 Task: Add a signature Mara Rodriguez containing With sincere appreciation and gratitude, Mara Rodriguez to email address softage.3@softage.net and add a folder Non-disclosure agreements
Action: Mouse moved to (149, 116)
Screenshot: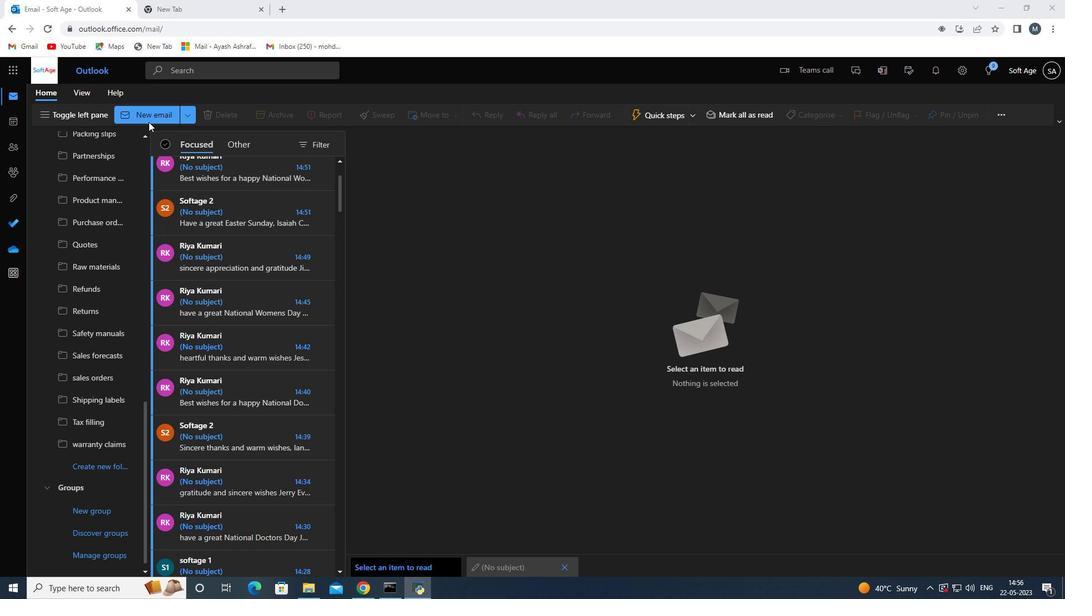 
Action: Mouse pressed left at (149, 116)
Screenshot: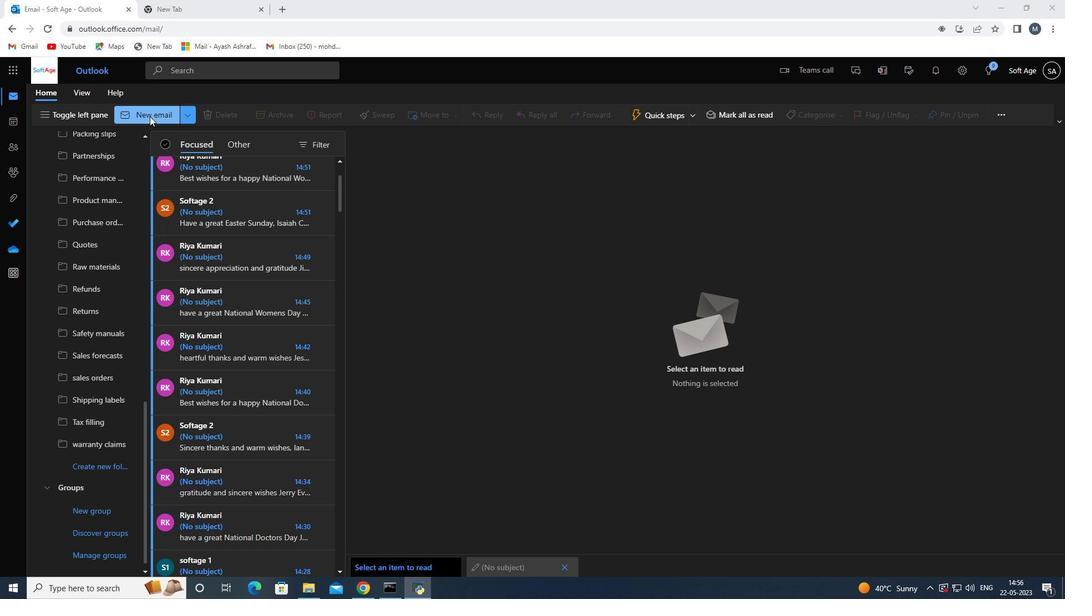 
Action: Mouse moved to (741, 119)
Screenshot: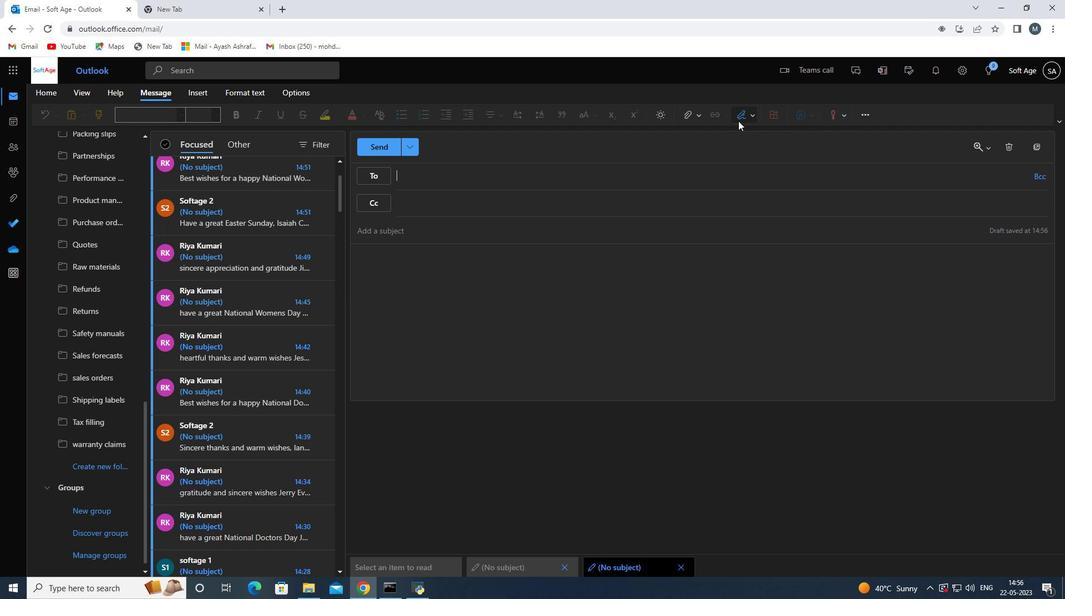 
Action: Mouse pressed left at (741, 119)
Screenshot: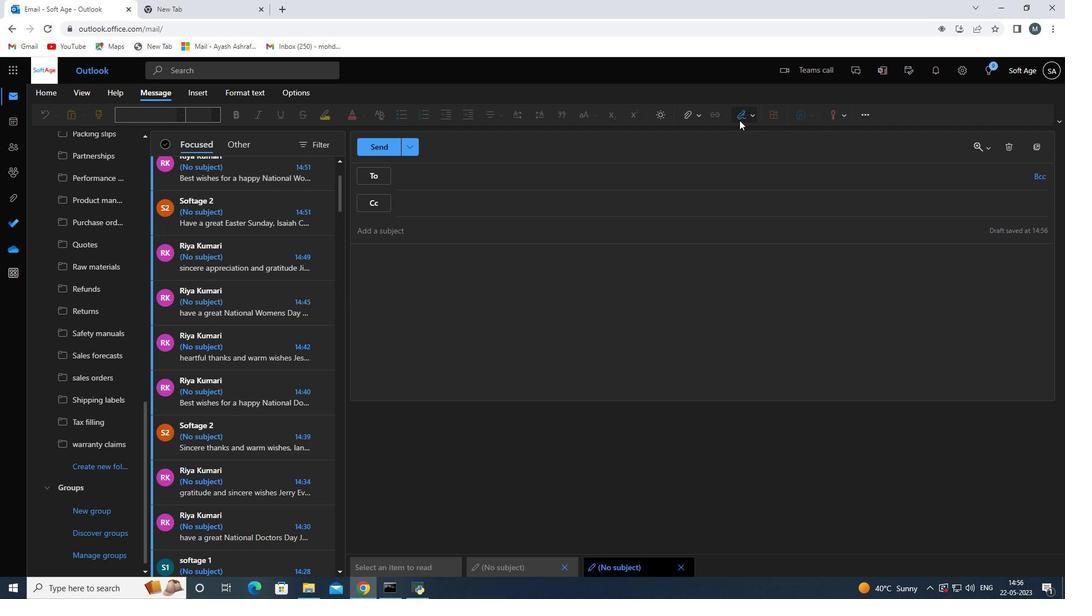 
Action: Mouse moved to (721, 148)
Screenshot: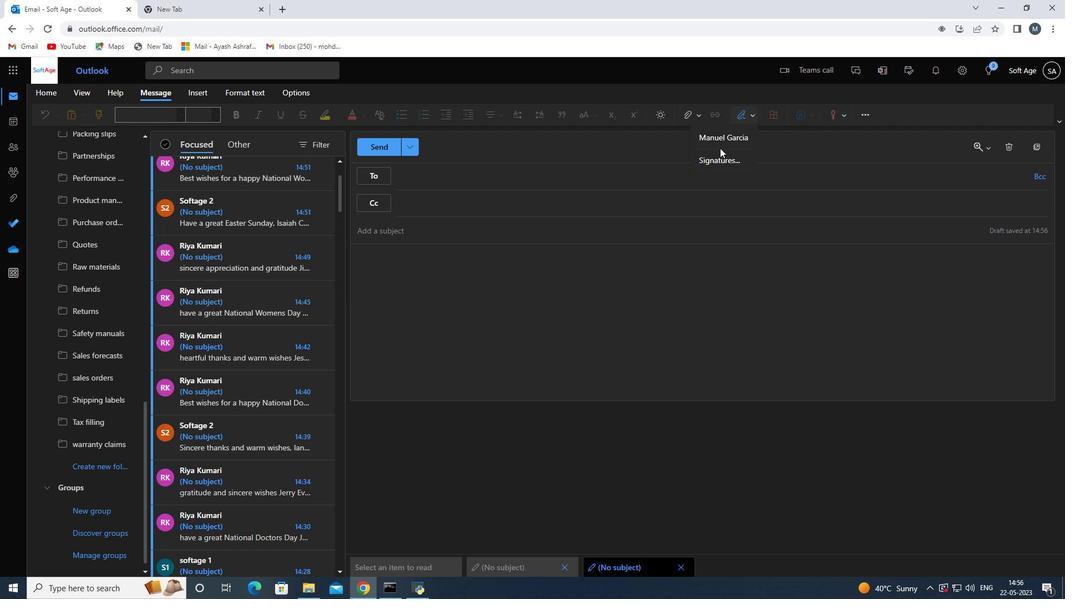 
Action: Mouse pressed left at (721, 148)
Screenshot: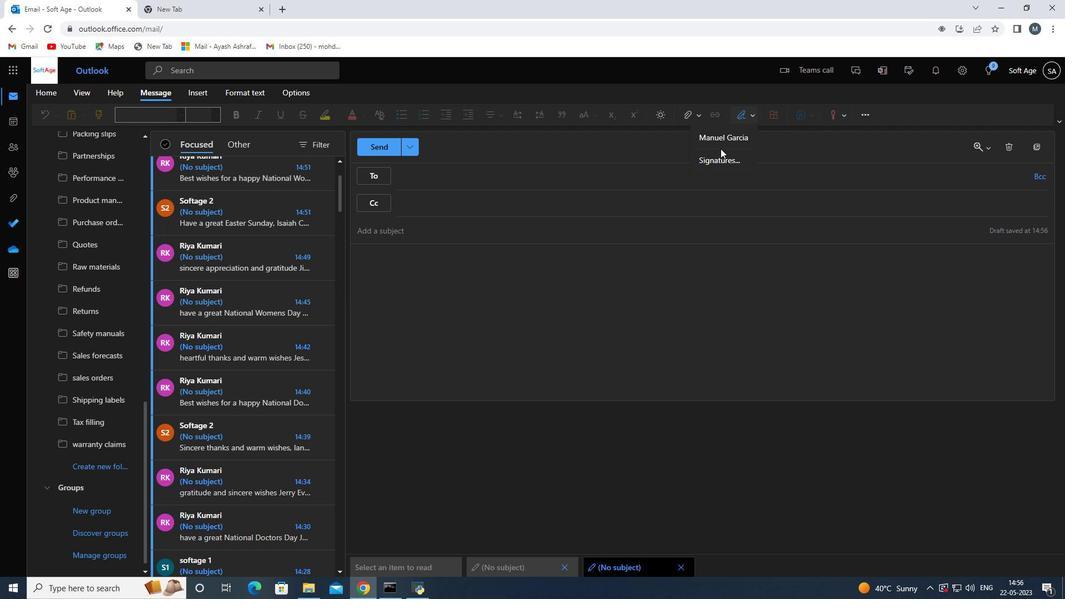 
Action: Mouse moved to (720, 155)
Screenshot: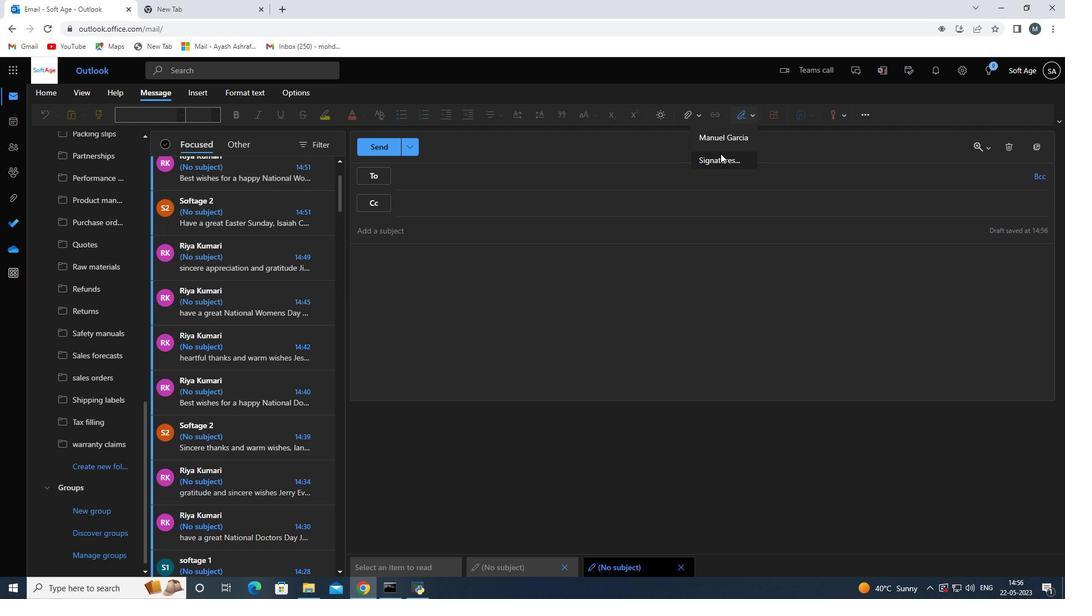 
Action: Mouse pressed left at (720, 155)
Screenshot: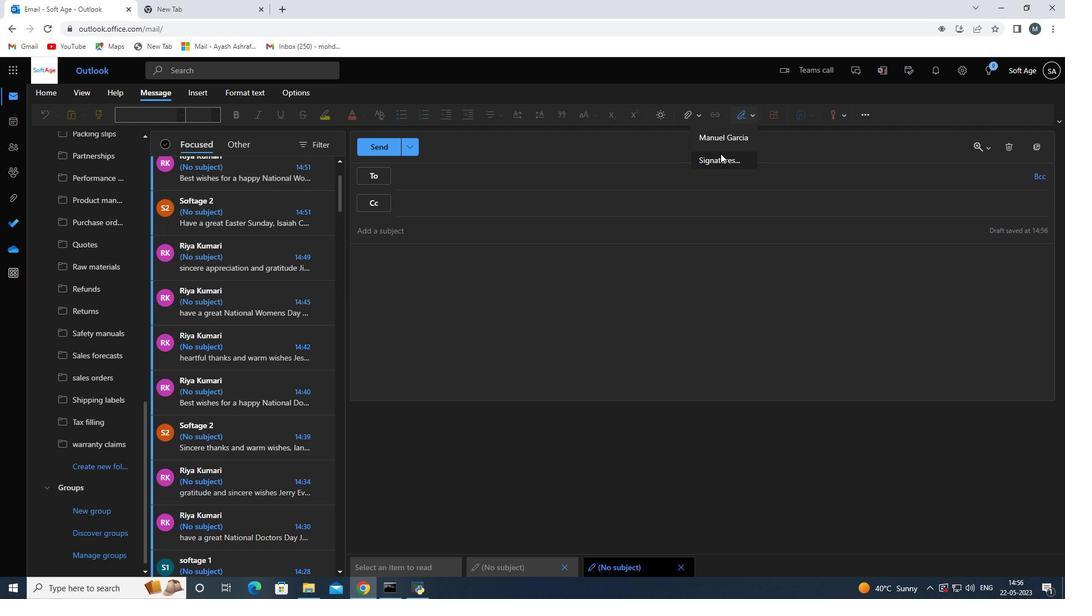 
Action: Mouse moved to (746, 204)
Screenshot: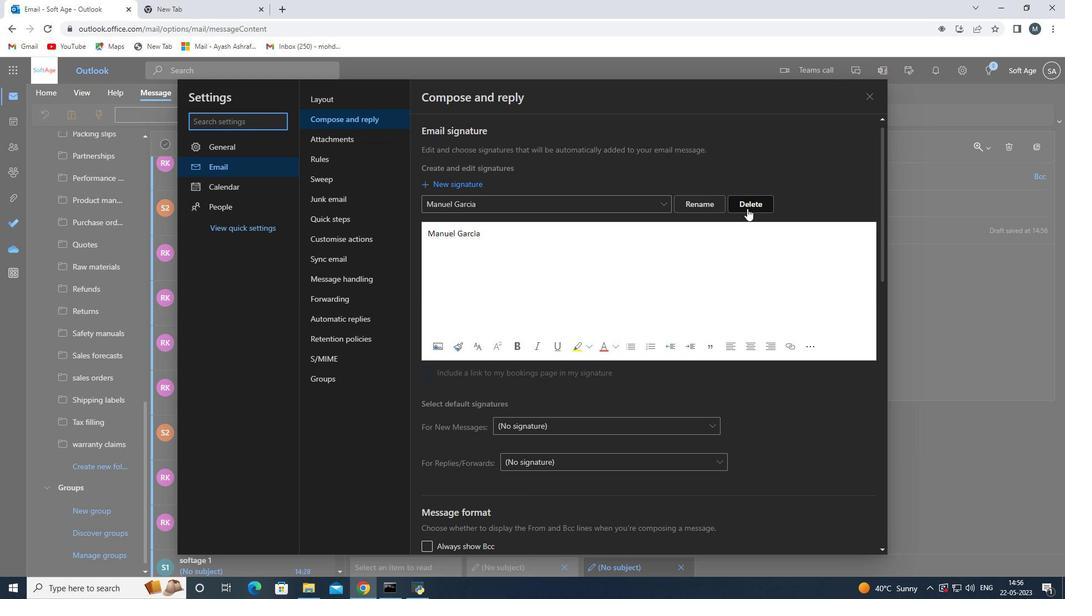 
Action: Mouse pressed left at (746, 204)
Screenshot: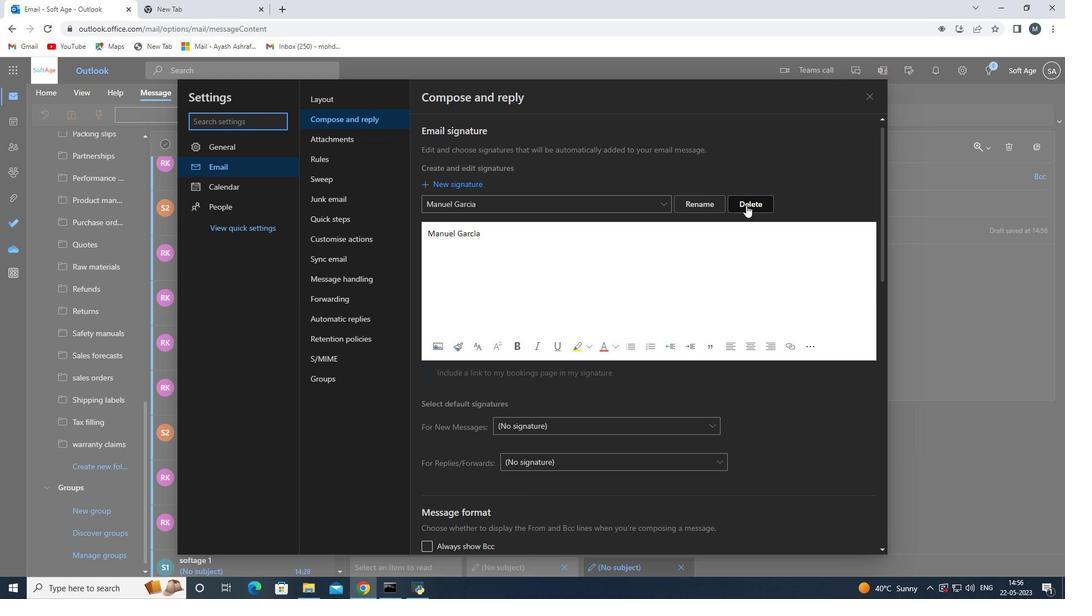
Action: Mouse moved to (510, 207)
Screenshot: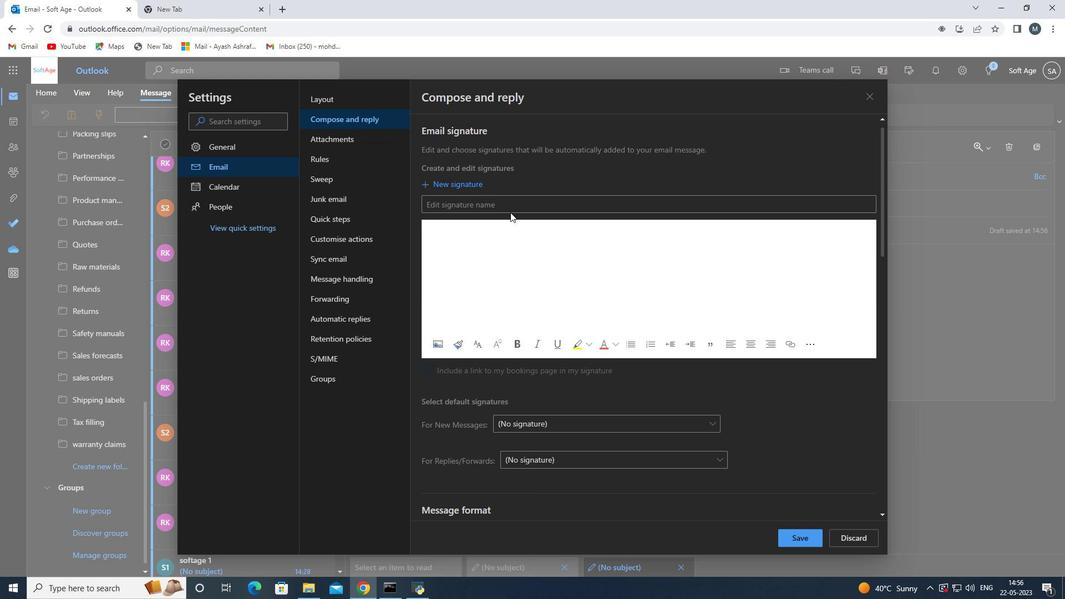 
Action: Mouse pressed left at (510, 207)
Screenshot: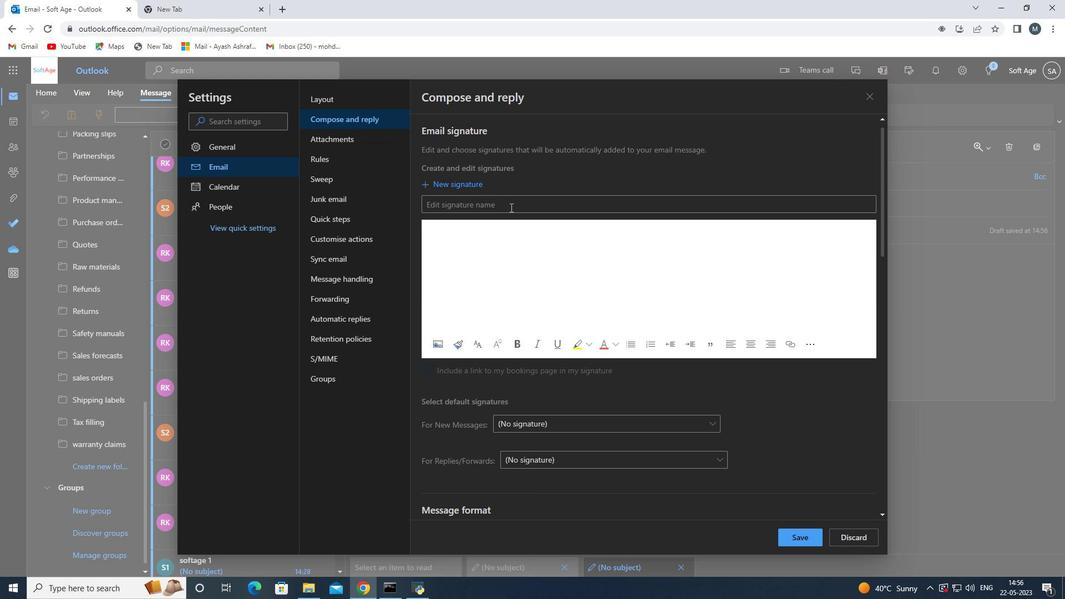 
Action: Key pressed <Key.shift>Mara<Key.space><Key.shift>rodriguez<Key.space>
Screenshot: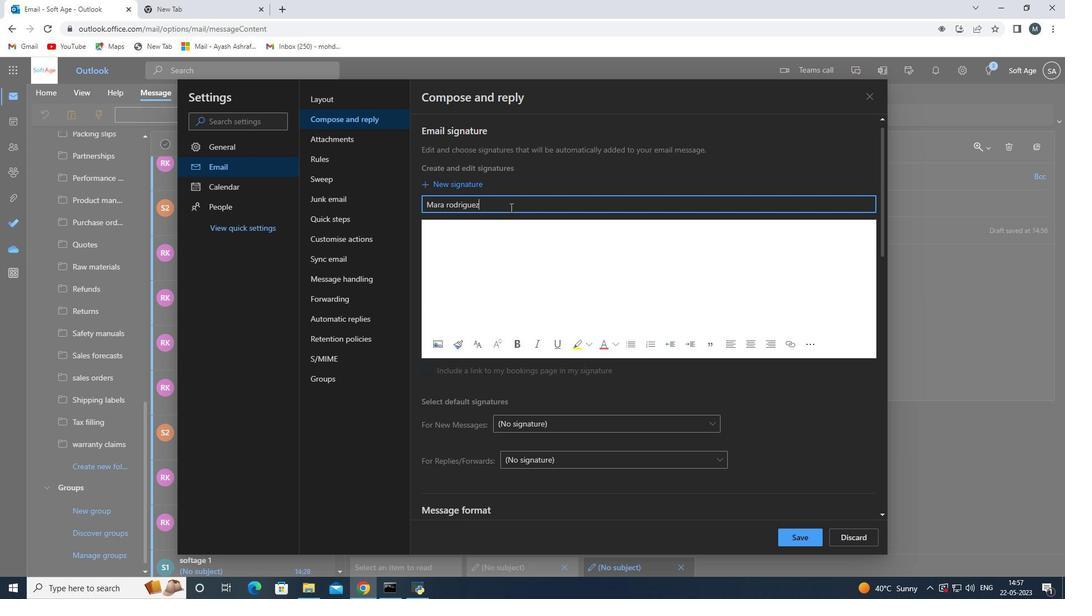 
Action: Mouse moved to (452, 201)
Screenshot: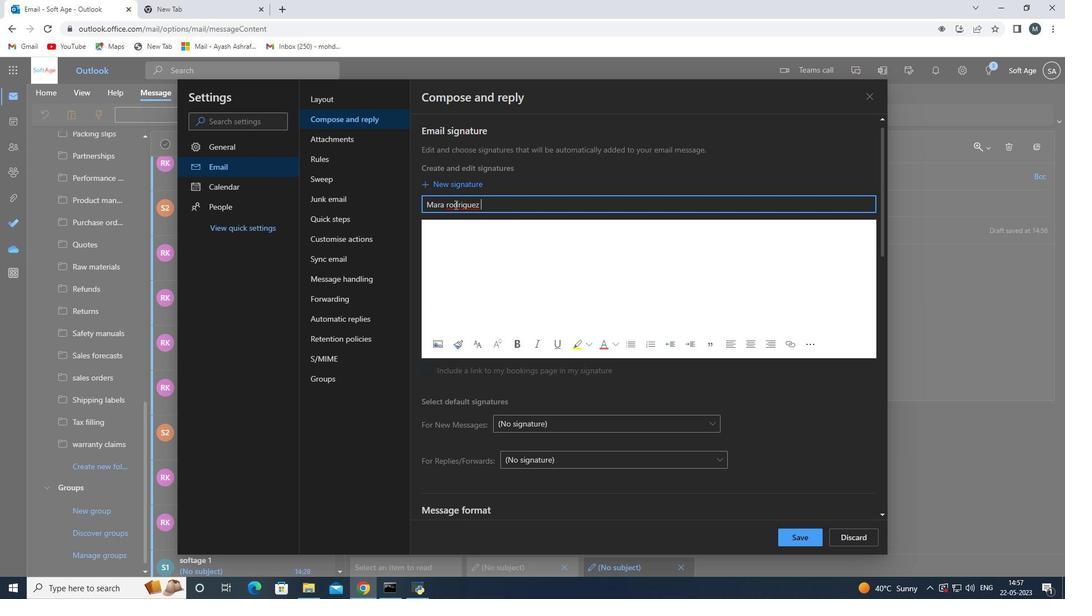 
Action: Mouse pressed left at (452, 201)
Screenshot: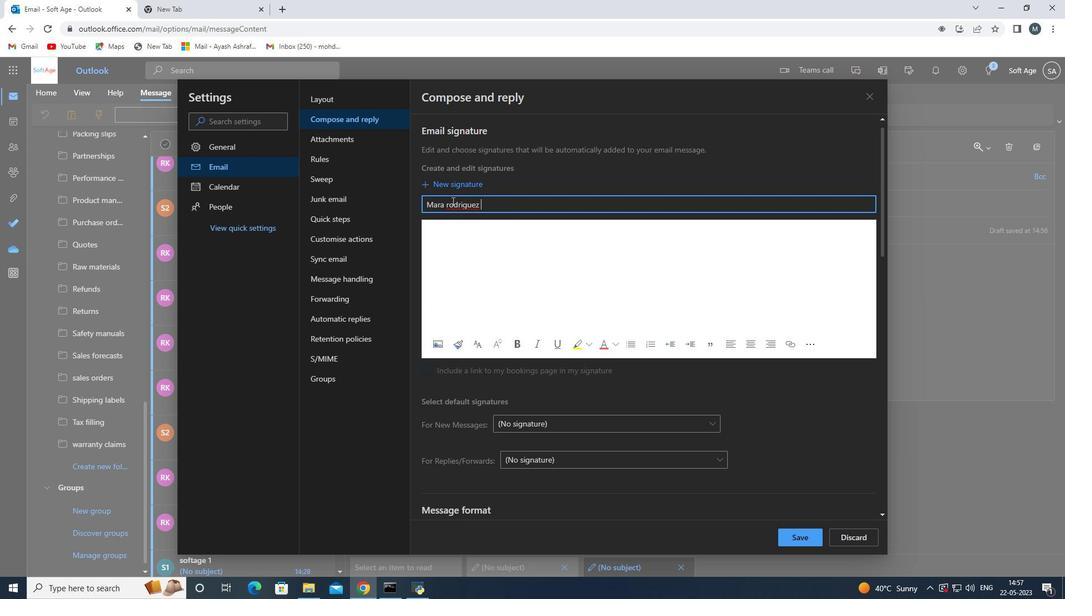 
Action: Mouse moved to (447, 202)
Screenshot: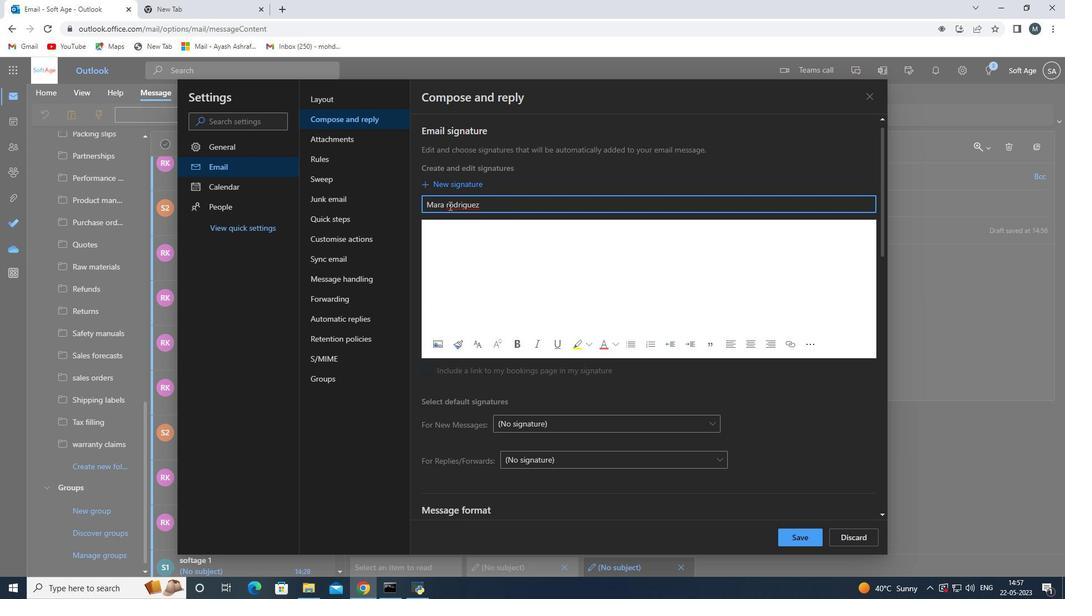 
Action: Mouse pressed left at (447, 202)
Screenshot: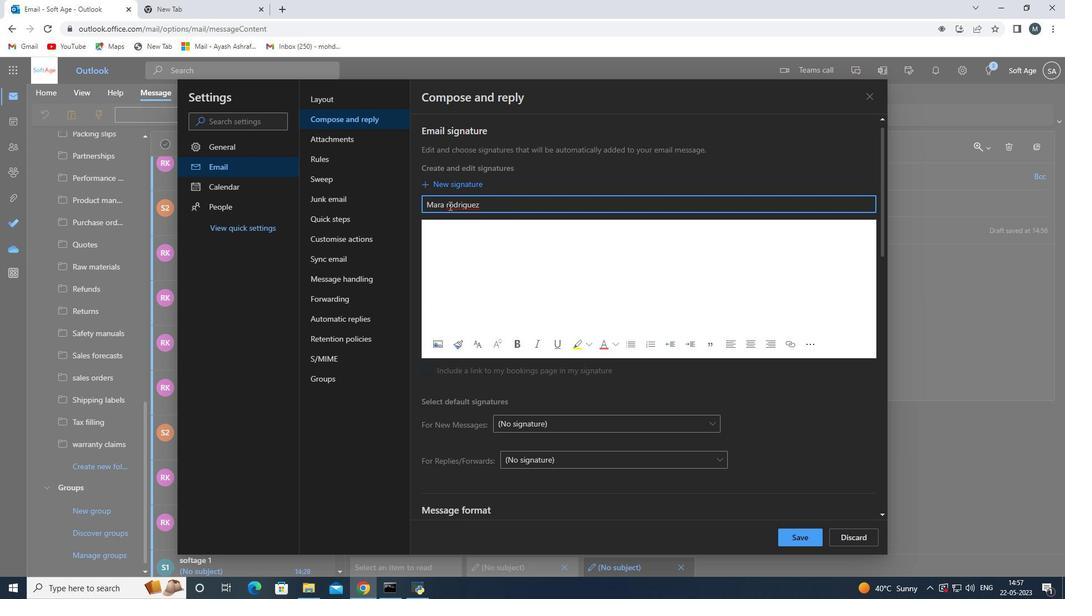 
Action: Mouse moved to (451, 207)
Screenshot: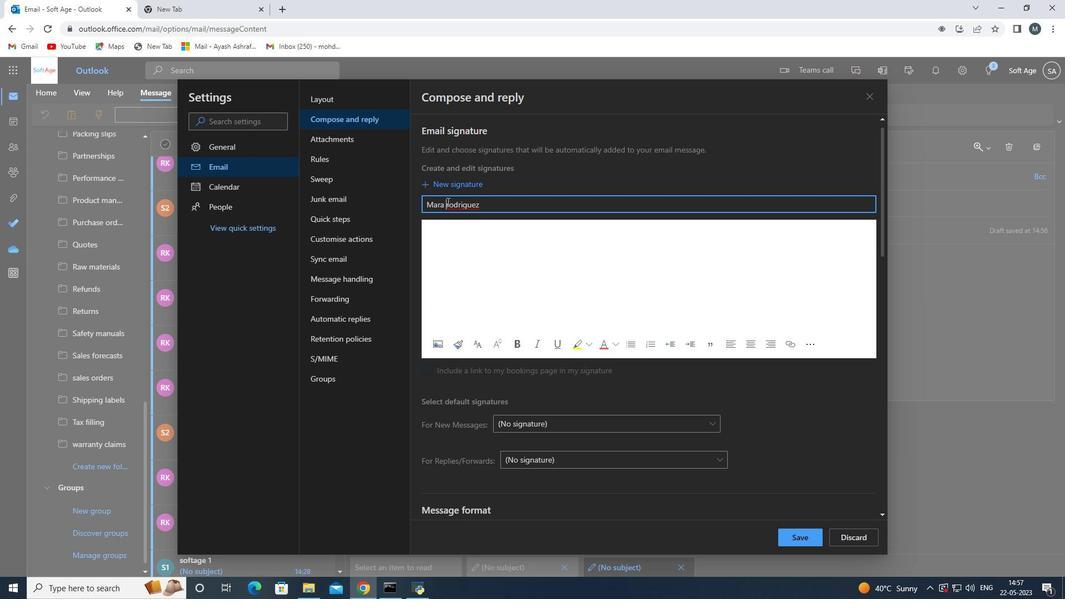 
Action: Mouse pressed left at (451, 207)
Screenshot: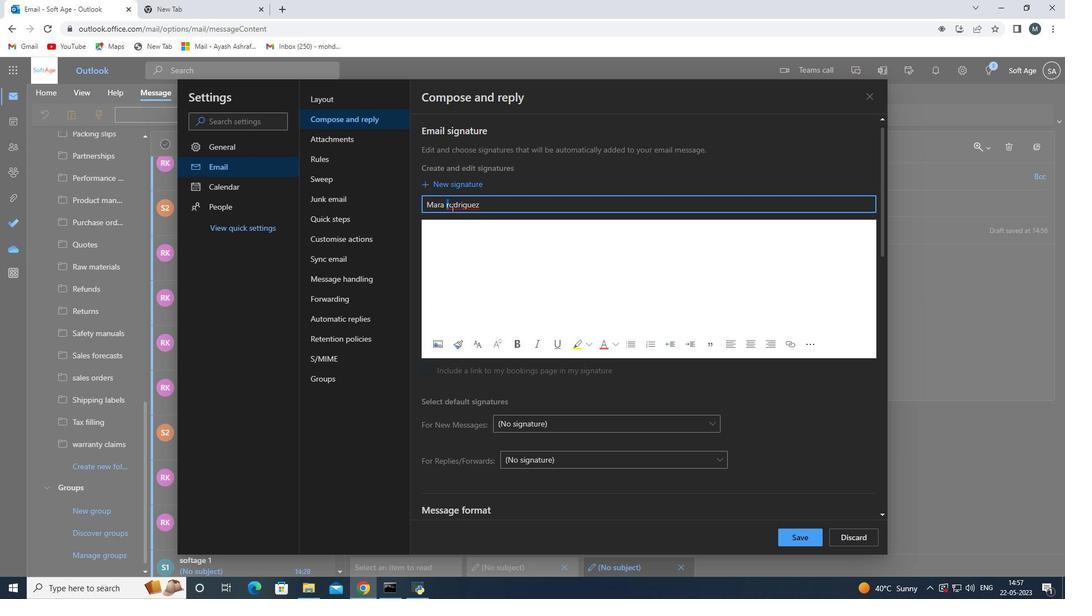 
Action: Mouse moved to (449, 204)
Screenshot: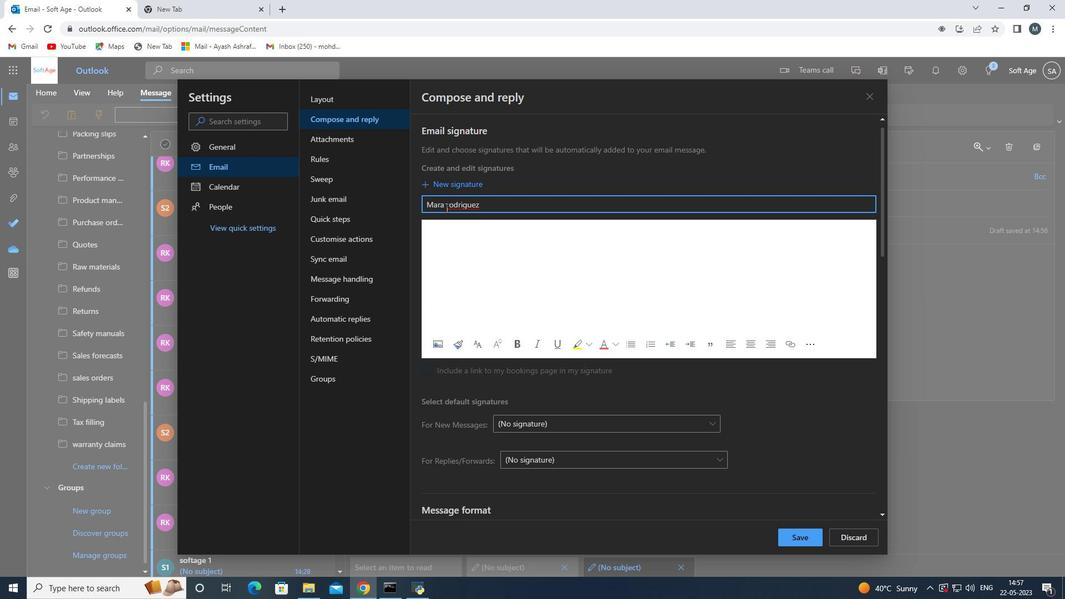 
Action: Mouse pressed left at (449, 204)
Screenshot: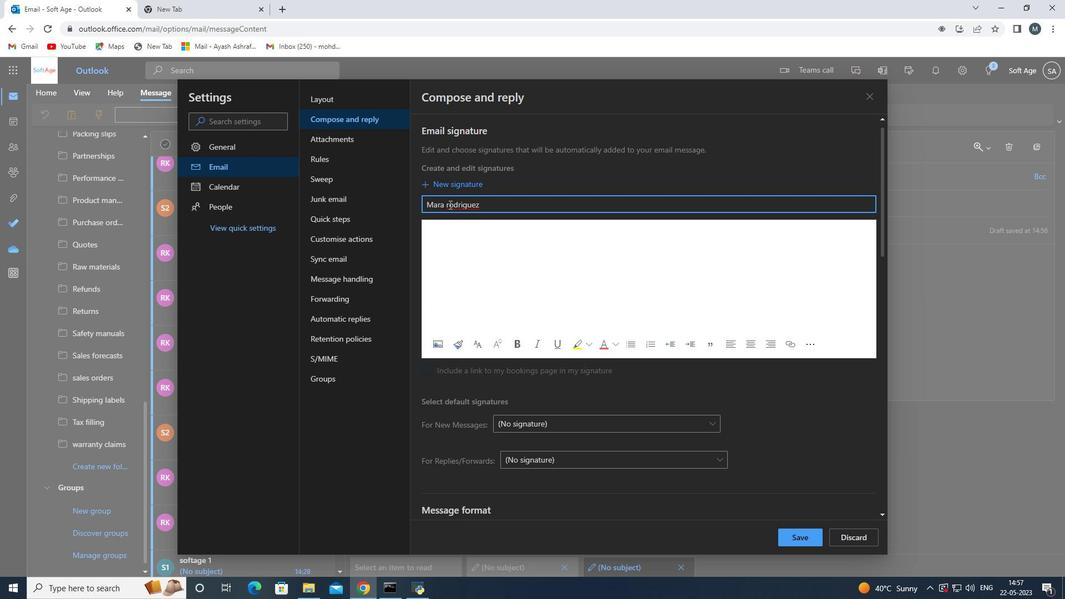 
Action: Mouse moved to (453, 205)
Screenshot: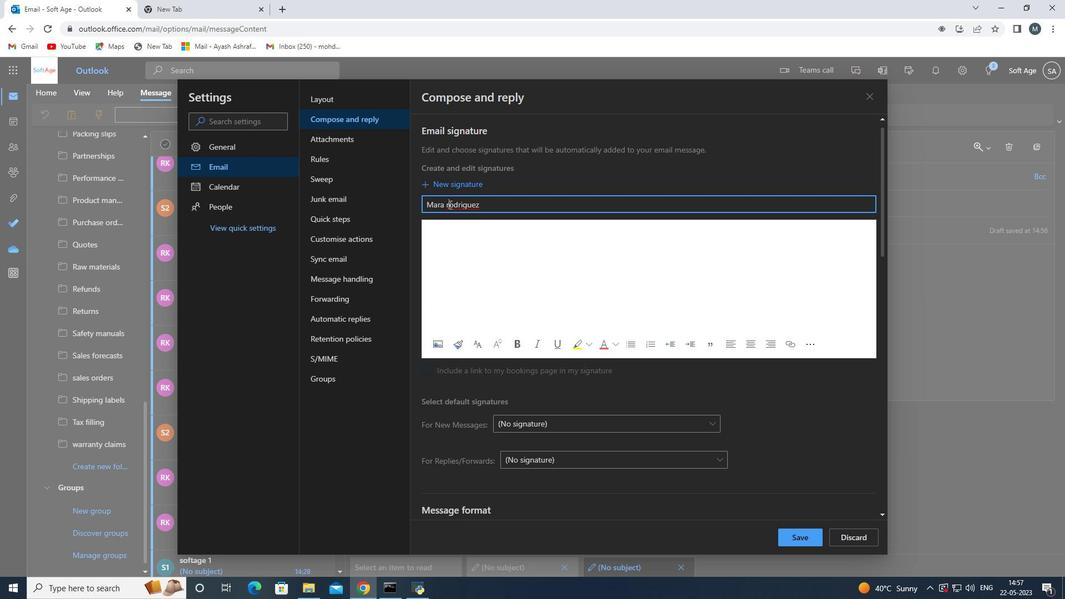 
Action: Key pressed <Key.backspace><Key.shift>R
Screenshot: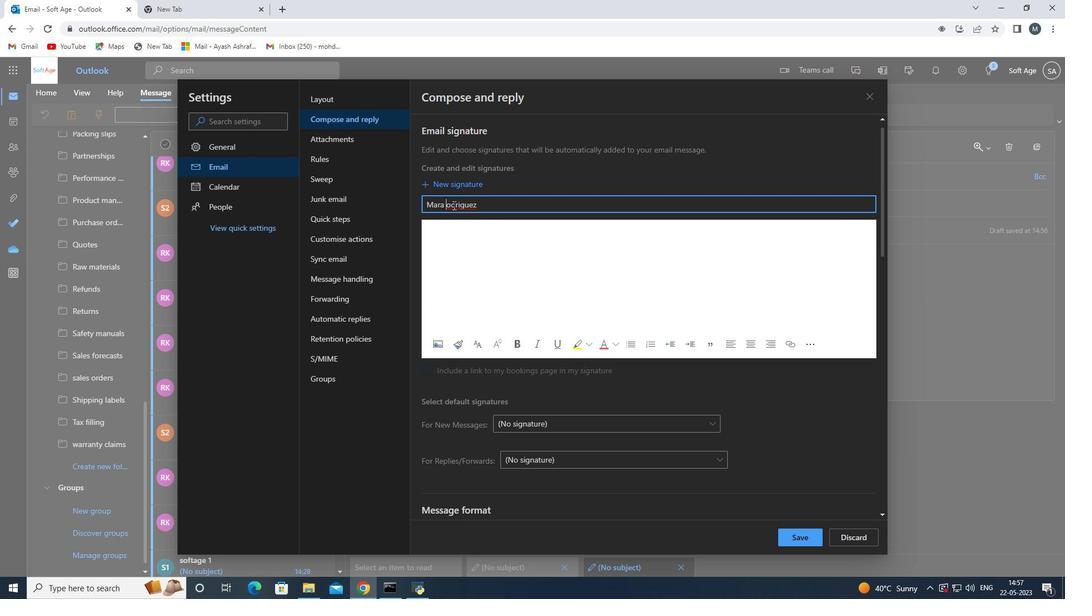 
Action: Mouse moved to (497, 238)
Screenshot: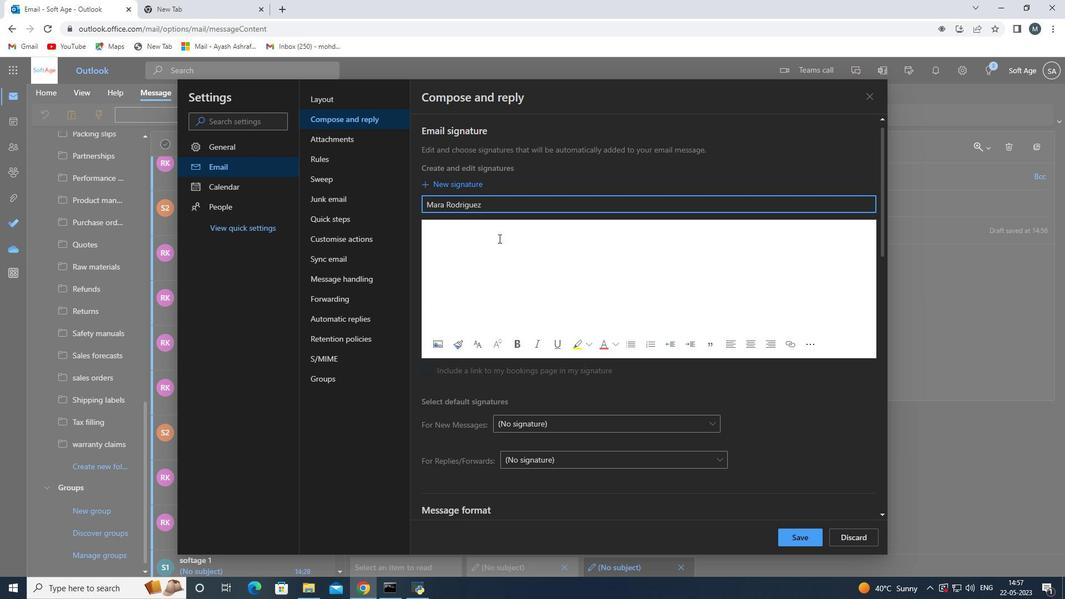
Action: Mouse pressed left at (497, 238)
Screenshot: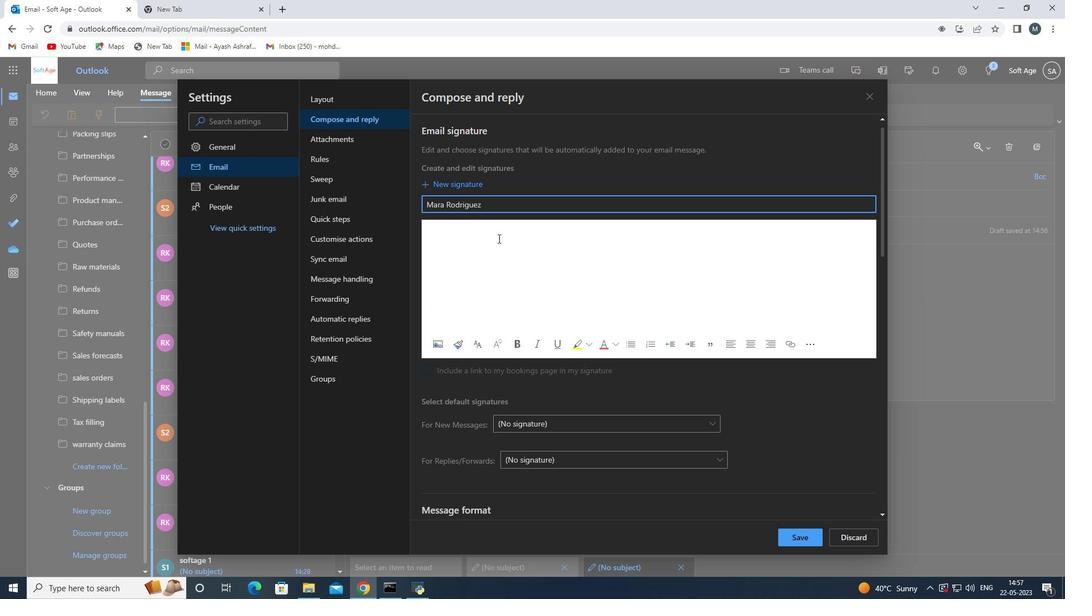 
Action: Mouse moved to (496, 238)
Screenshot: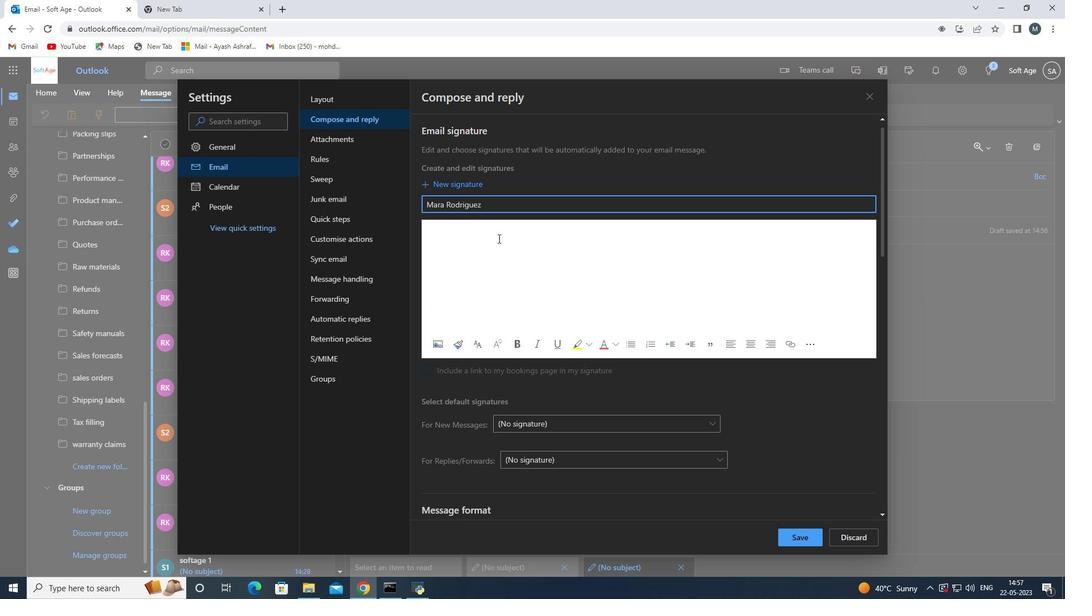 
Action: Key pressed <Key.shift>Mara<Key.space><Key.shift>rodriguez
Screenshot: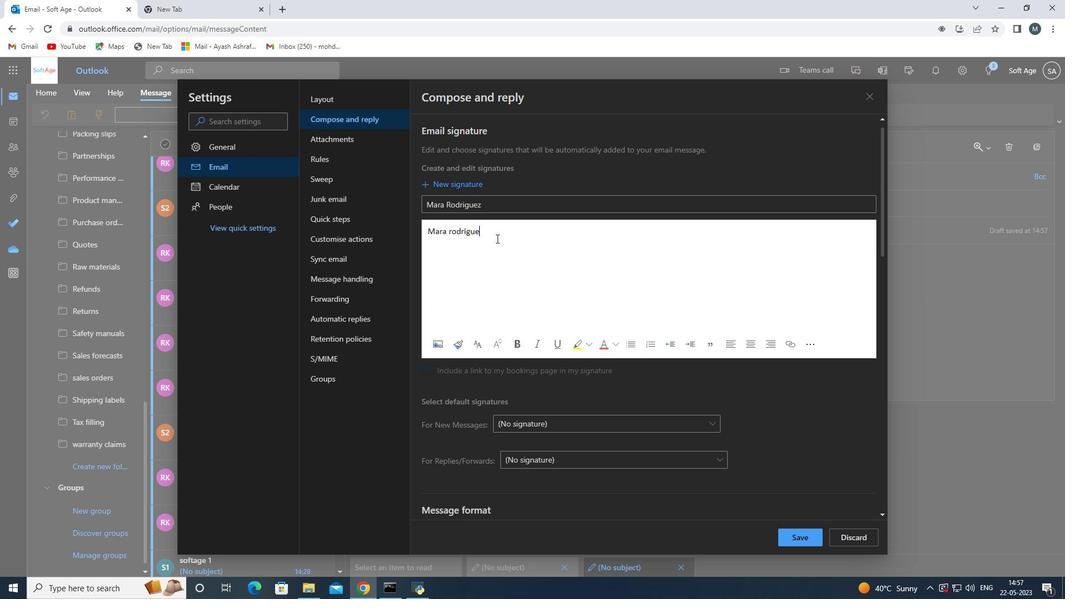 
Action: Mouse moved to (454, 229)
Screenshot: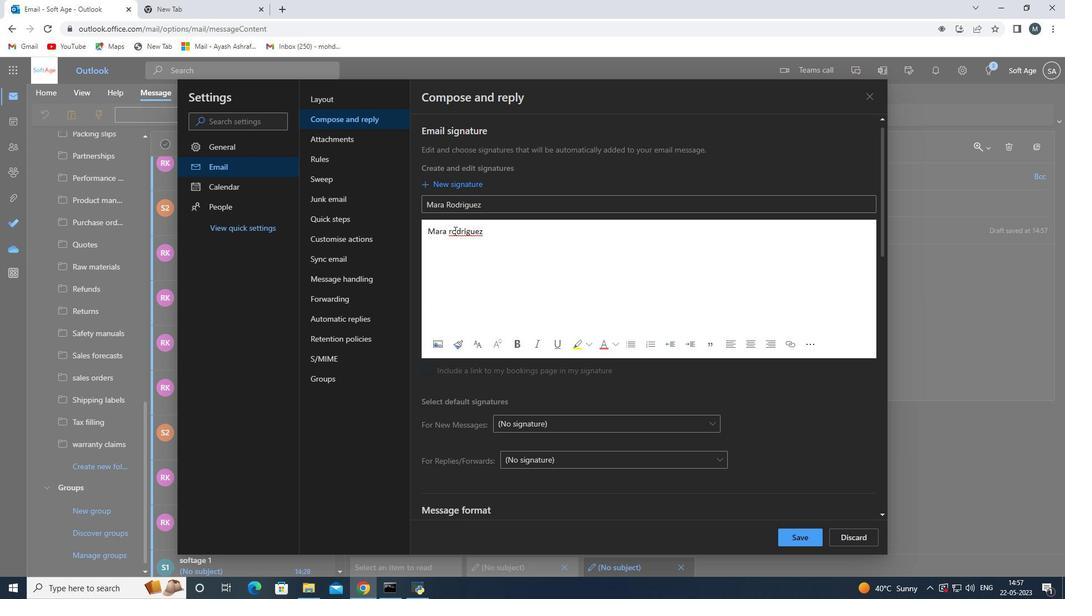 
Action: Mouse pressed left at (454, 229)
Screenshot: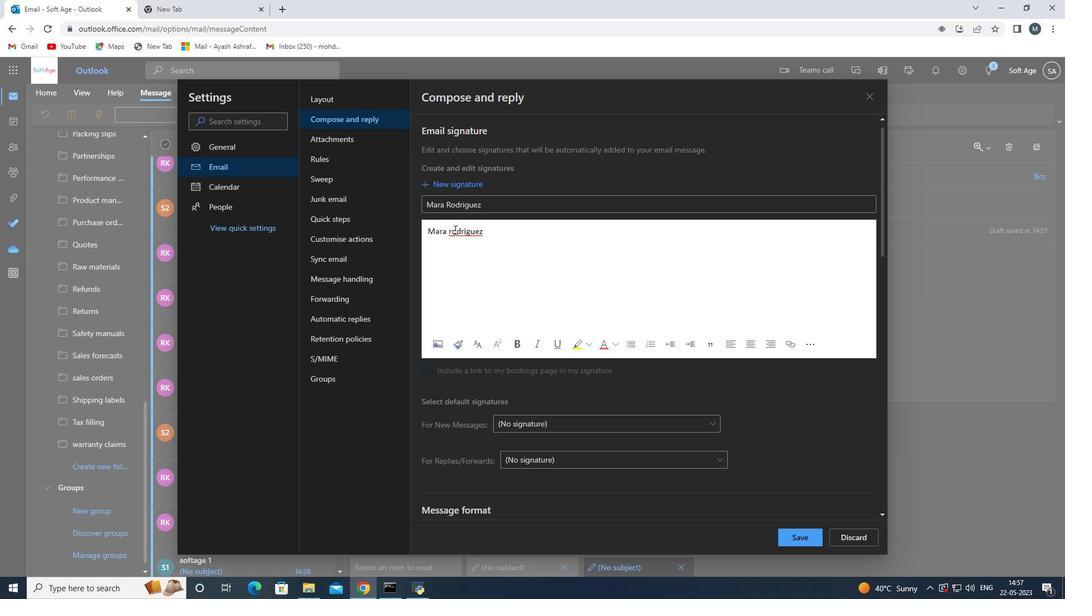 
Action: Mouse moved to (458, 232)
Screenshot: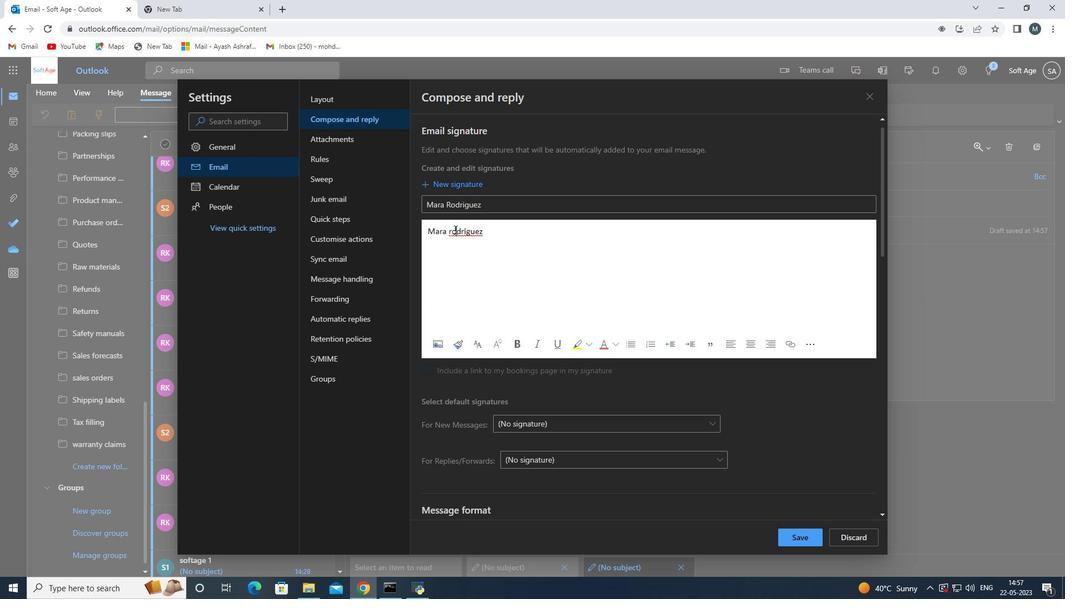 
Action: Key pressed <Key.left><Key.backspace><Key.shift>R
Screenshot: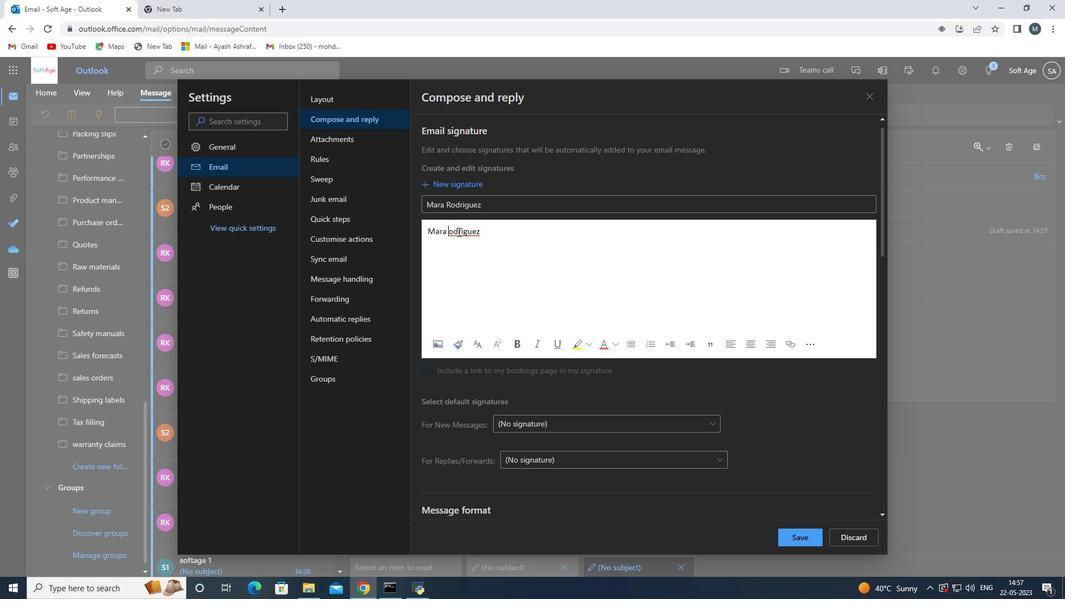 
Action: Mouse moved to (789, 540)
Screenshot: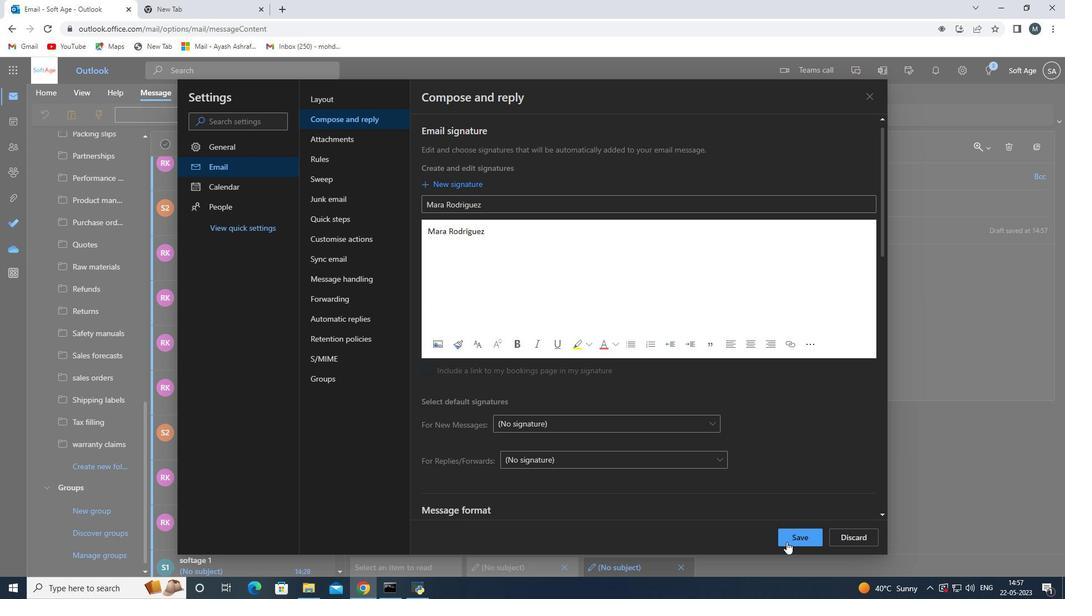 
Action: Mouse pressed left at (789, 540)
Screenshot: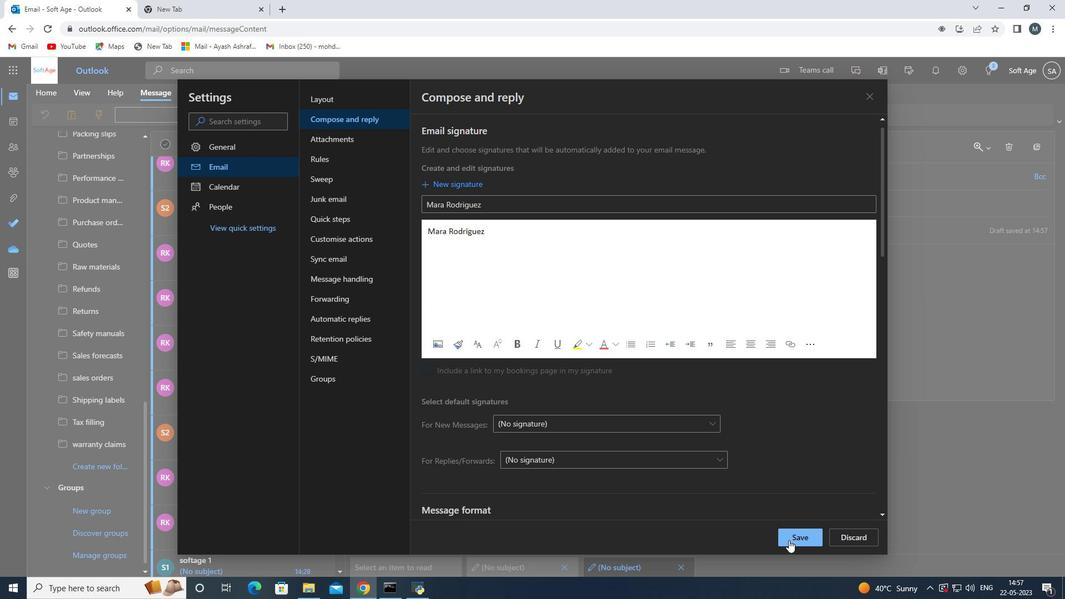 
Action: Mouse moved to (864, 97)
Screenshot: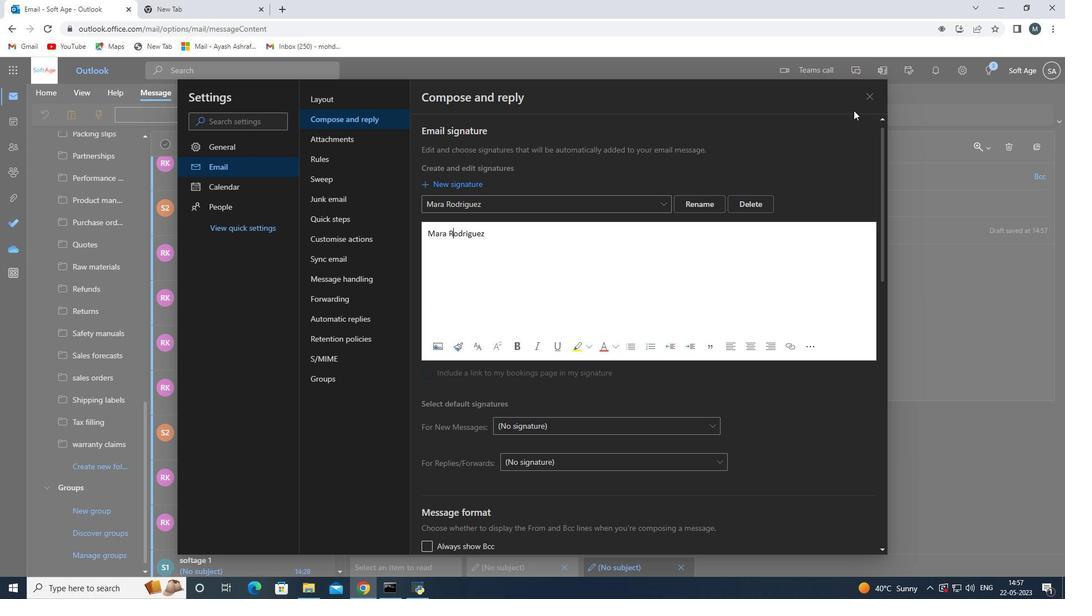 
Action: Mouse pressed left at (864, 97)
Screenshot: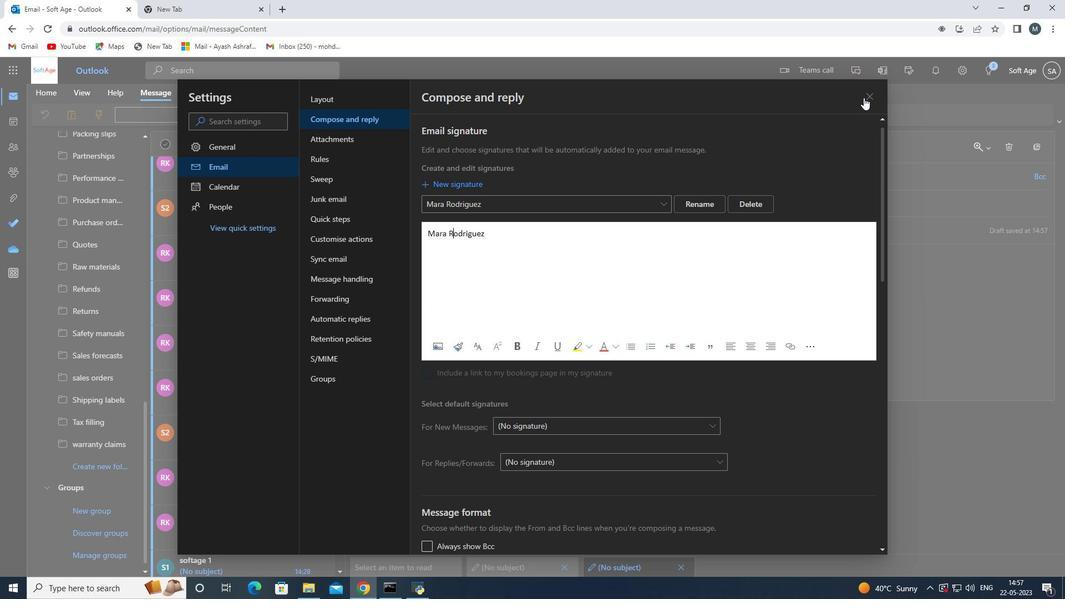 
Action: Mouse moved to (755, 118)
Screenshot: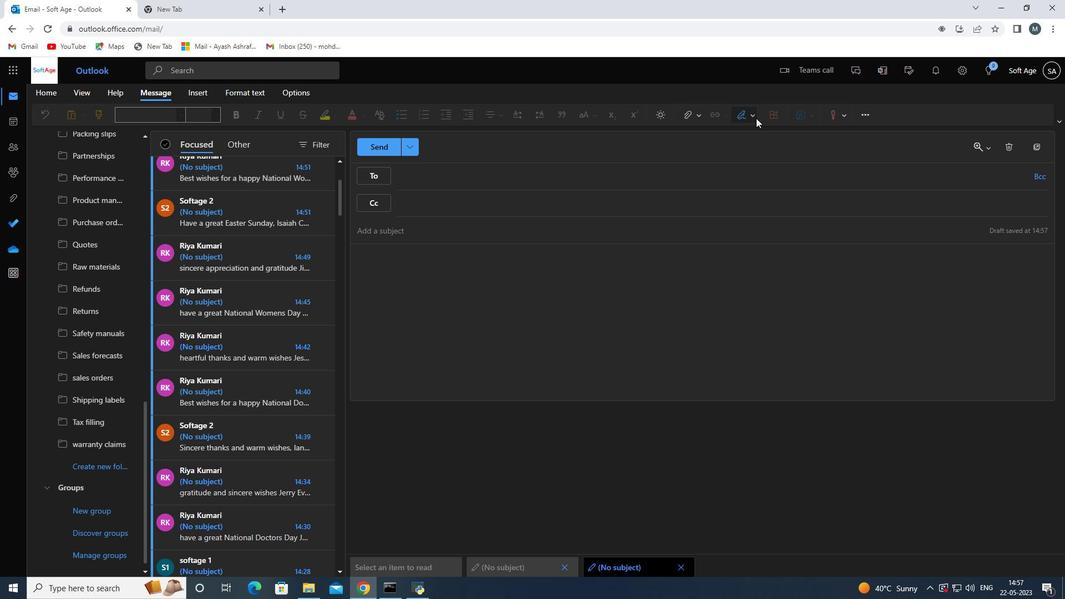 
Action: Mouse pressed left at (755, 118)
Screenshot: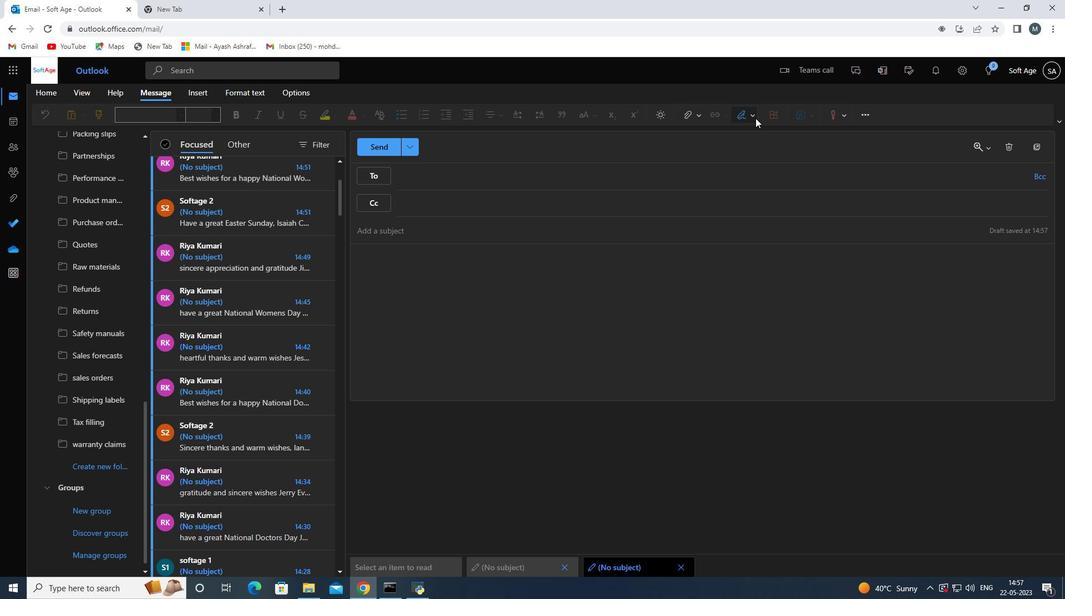 
Action: Mouse moved to (724, 138)
Screenshot: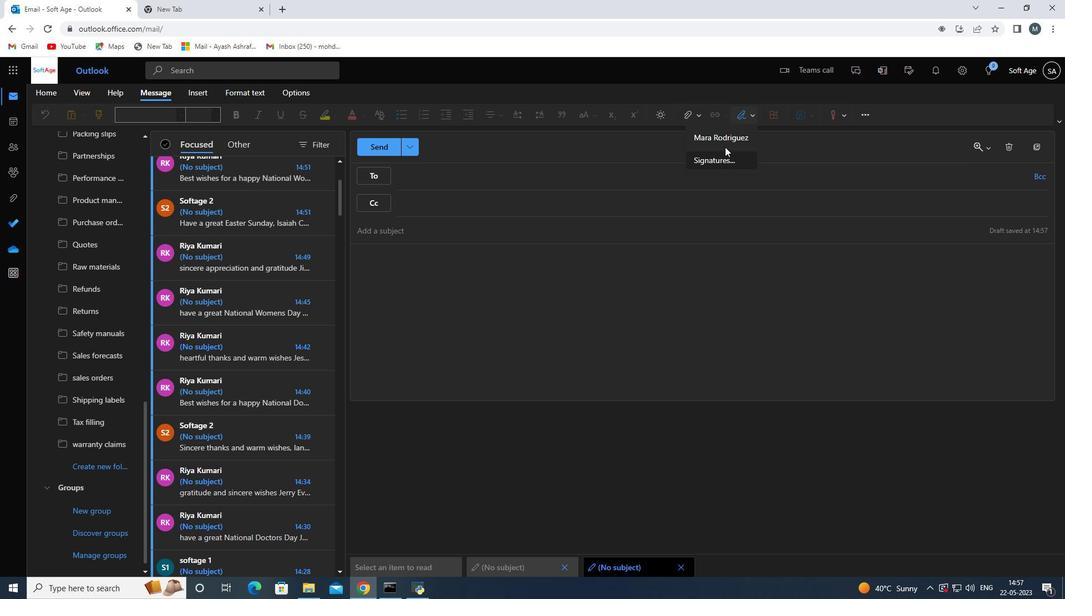 
Action: Mouse pressed left at (724, 138)
Screenshot: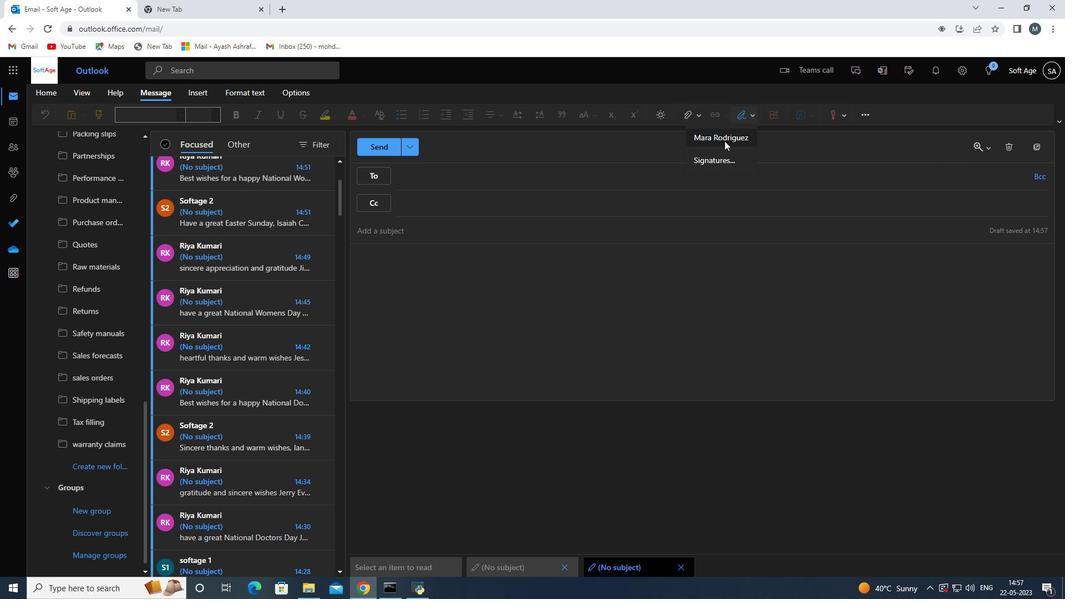 
Action: Mouse moved to (418, 248)
Screenshot: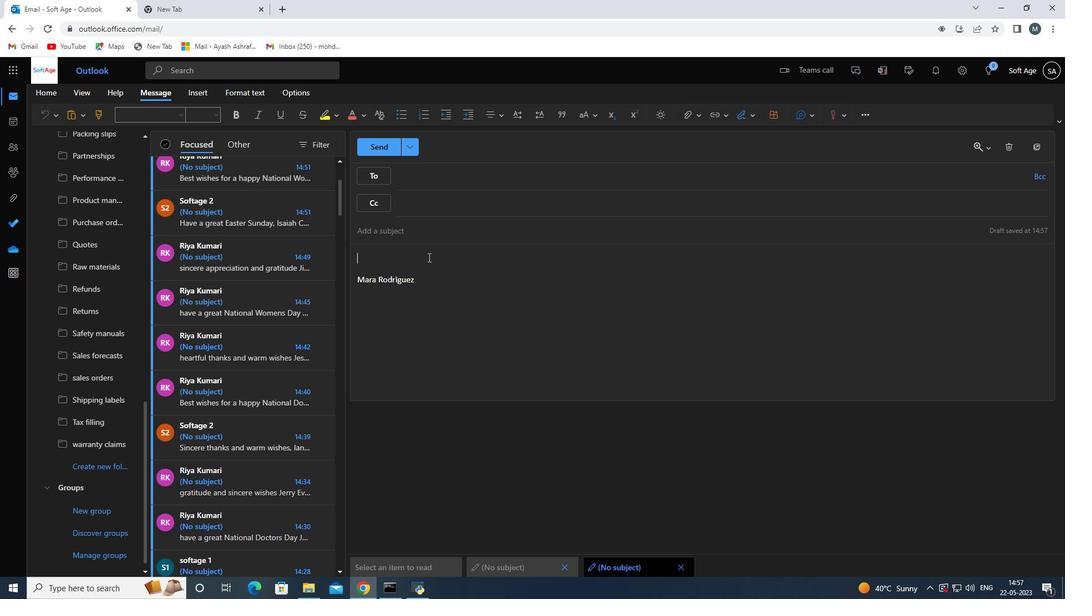 
Action: Mouse pressed left at (418, 248)
Screenshot: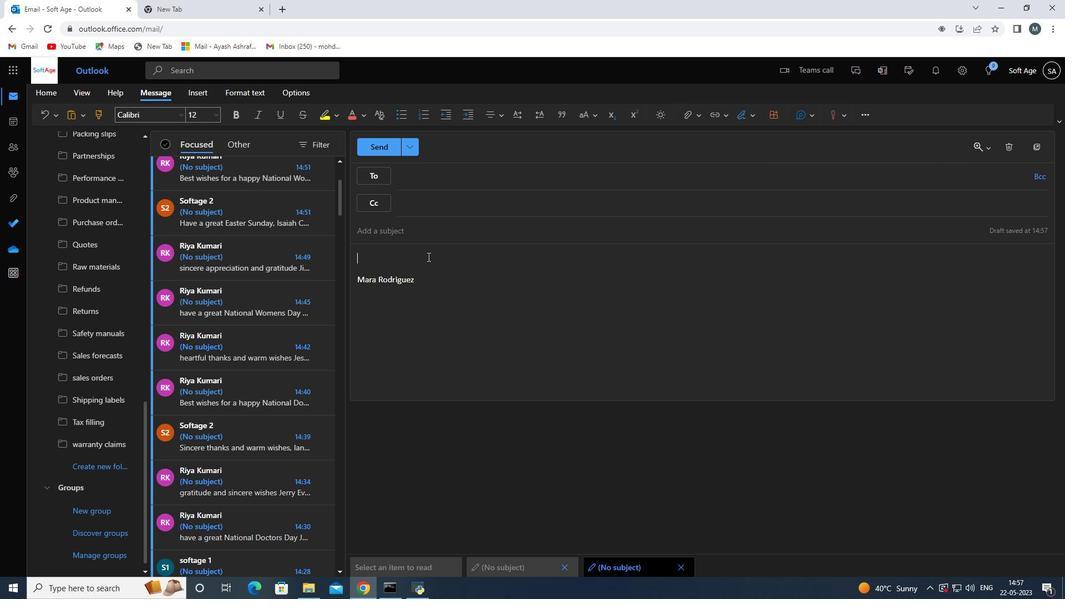 
Action: Mouse moved to (410, 263)
Screenshot: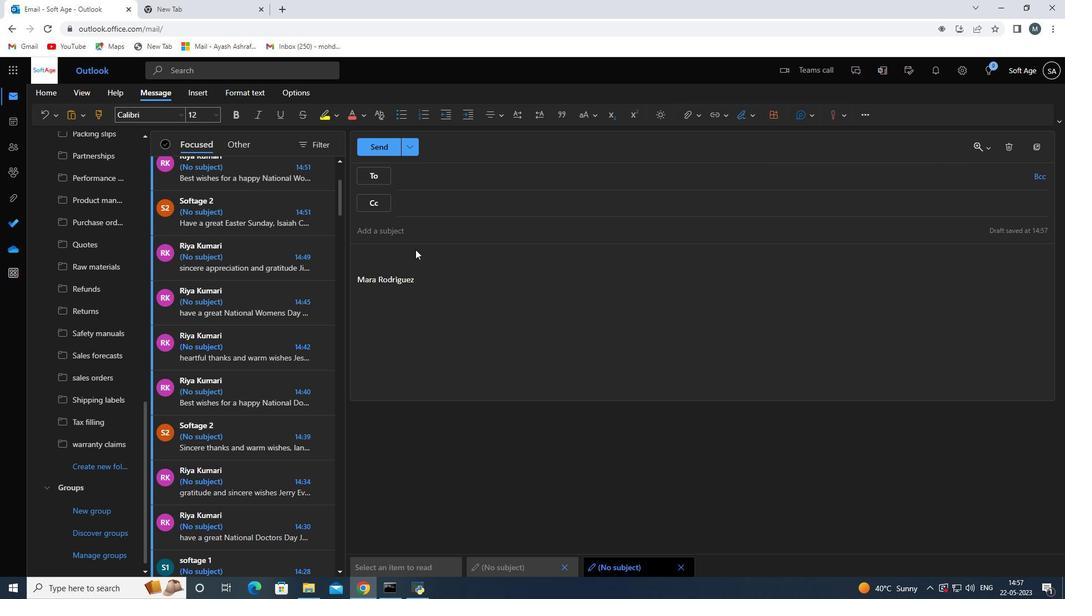 
Action: Key pressed <Key.shift>With<Key.space>
Screenshot: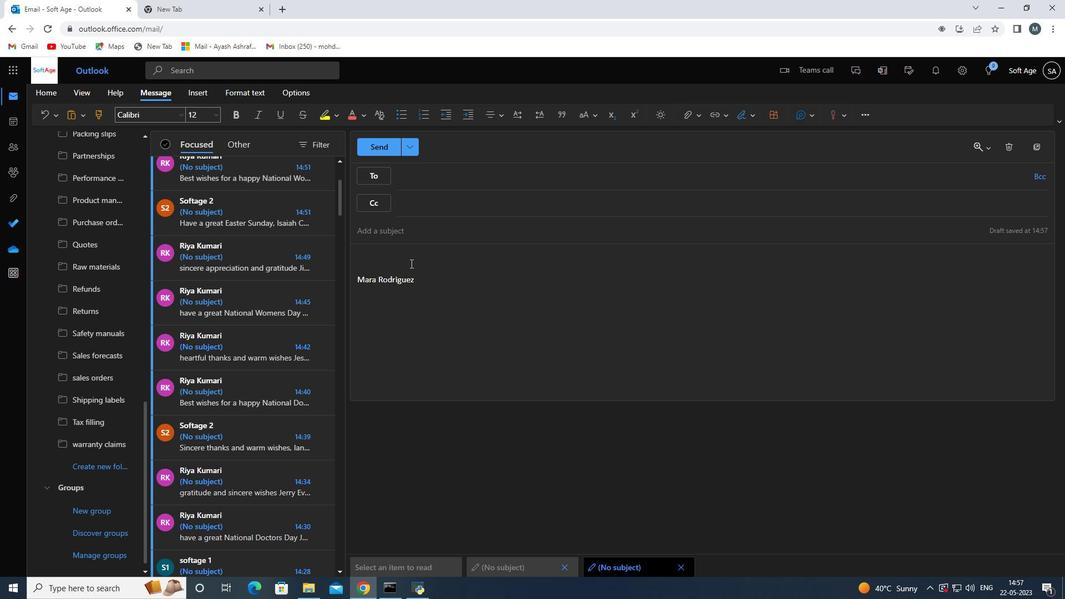 
Action: Mouse moved to (409, 253)
Screenshot: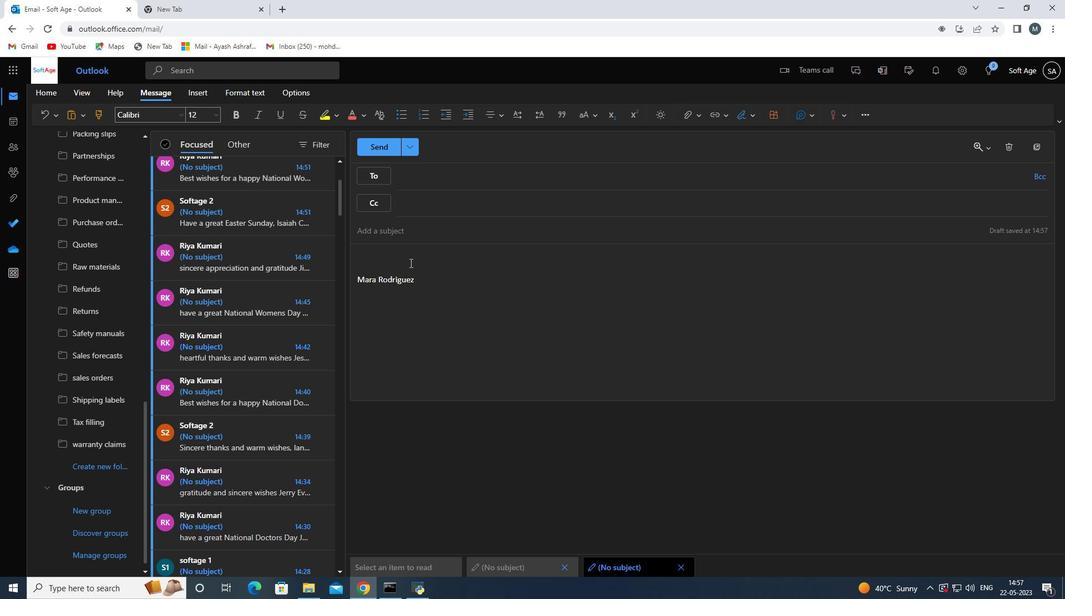 
Action: Mouse pressed left at (409, 253)
Screenshot: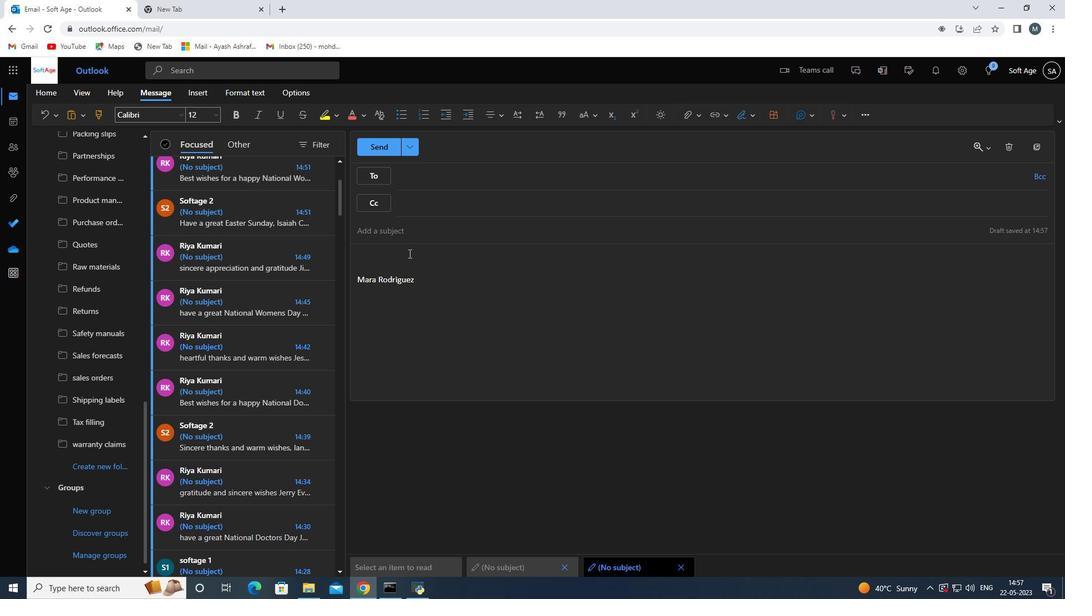 
Action: Mouse moved to (408, 253)
Screenshot: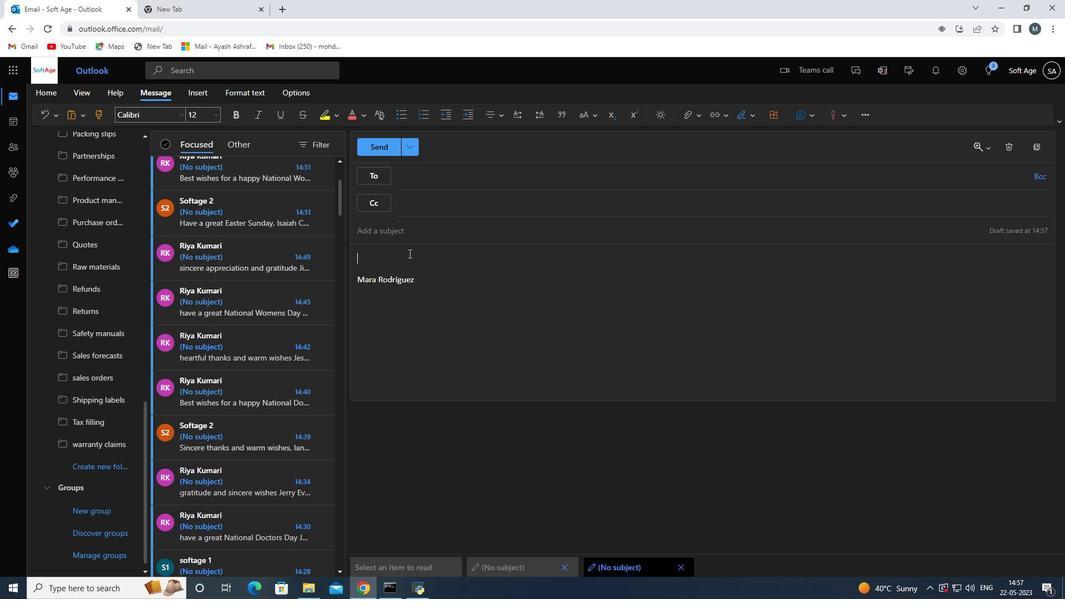 
Action: Key pressed <Key.shift>
Screenshot: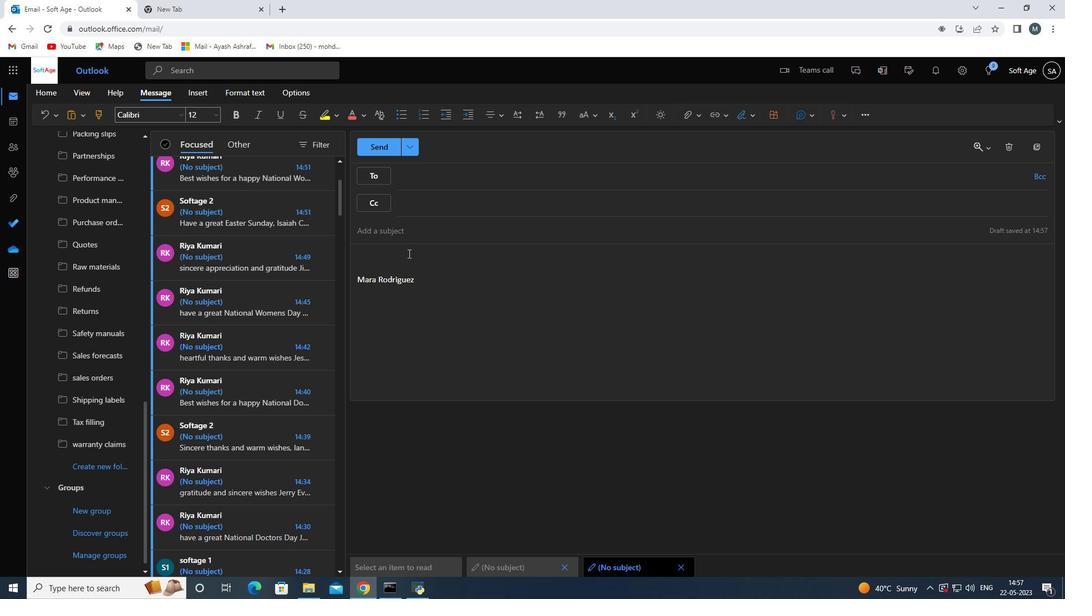 
Action: Mouse moved to (407, 253)
Screenshot: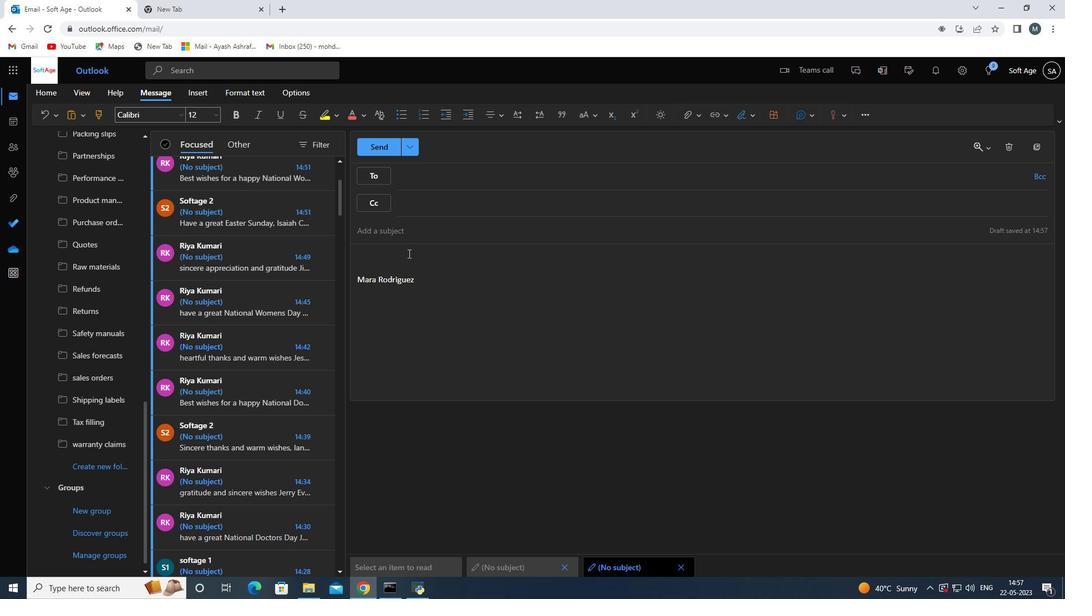 
Action: Key pressed With<Key.space>sincere<Key.space>apreciation<Key.space><Key.space>
Screenshot: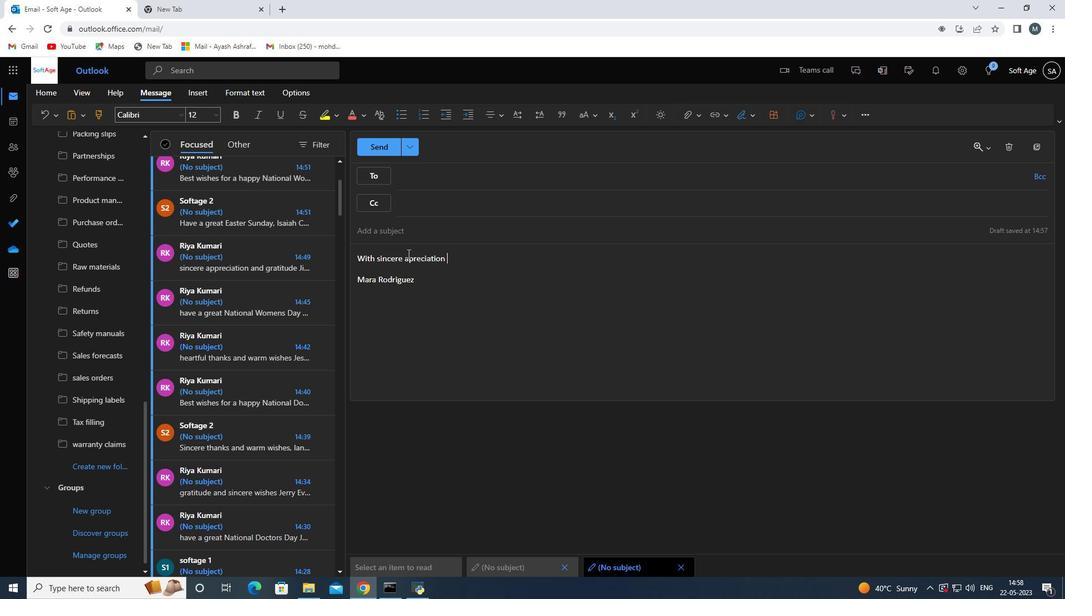 
Action: Mouse moved to (411, 263)
Screenshot: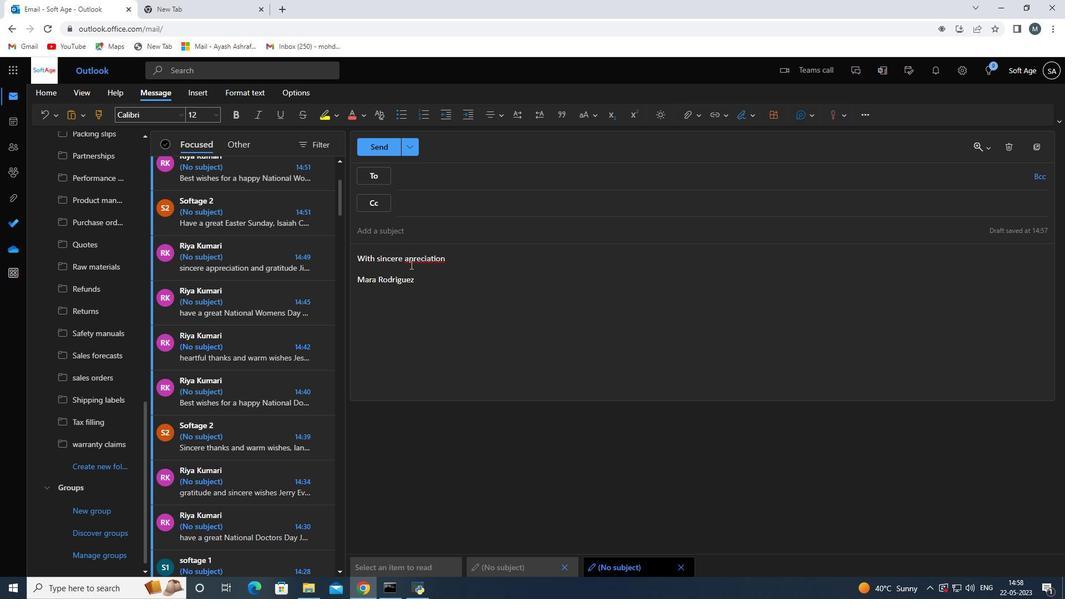 
Action: Mouse pressed left at (411, 263)
Screenshot: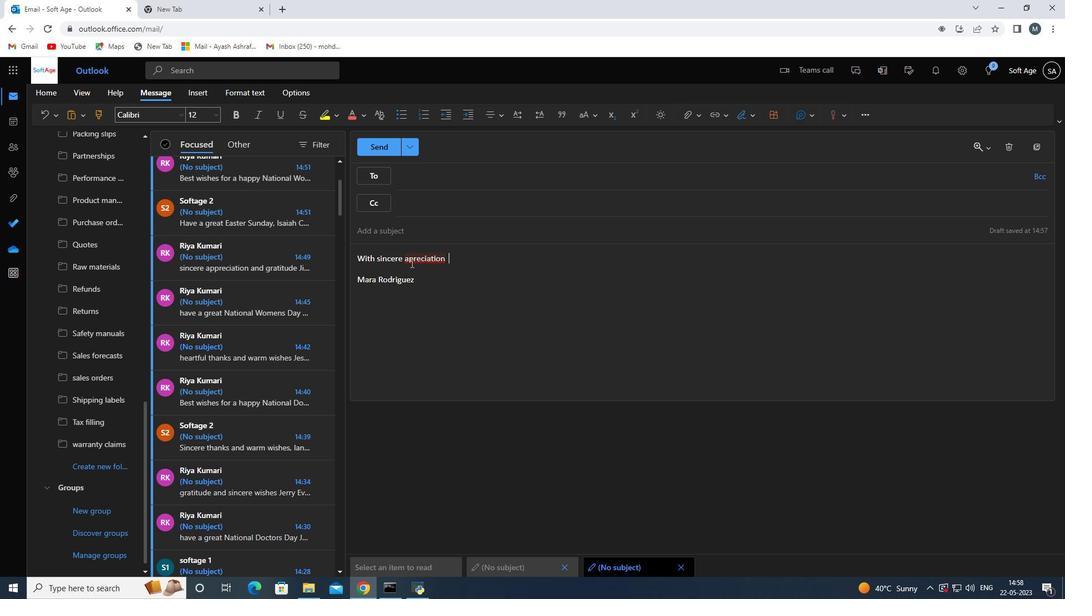 
Action: Mouse moved to (415, 299)
Screenshot: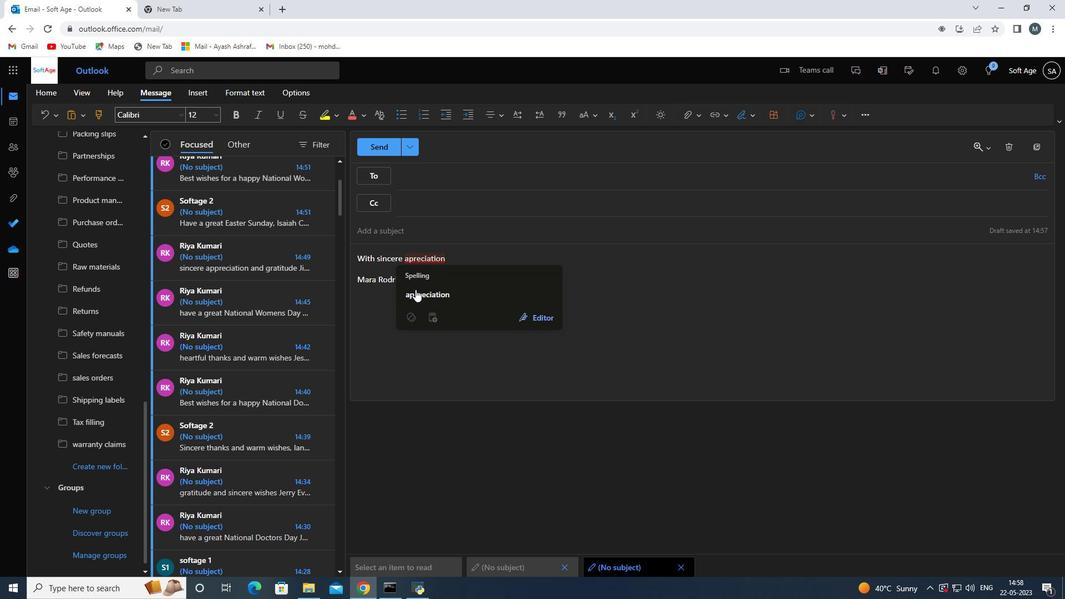 
Action: Mouse pressed left at (415, 299)
Screenshot: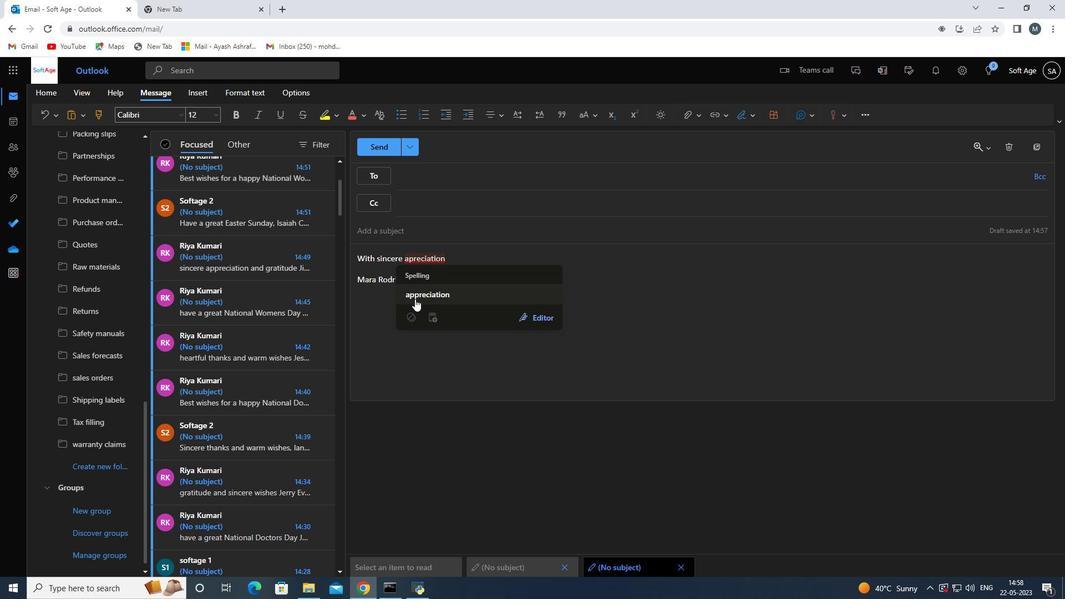 
Action: Mouse moved to (462, 264)
Screenshot: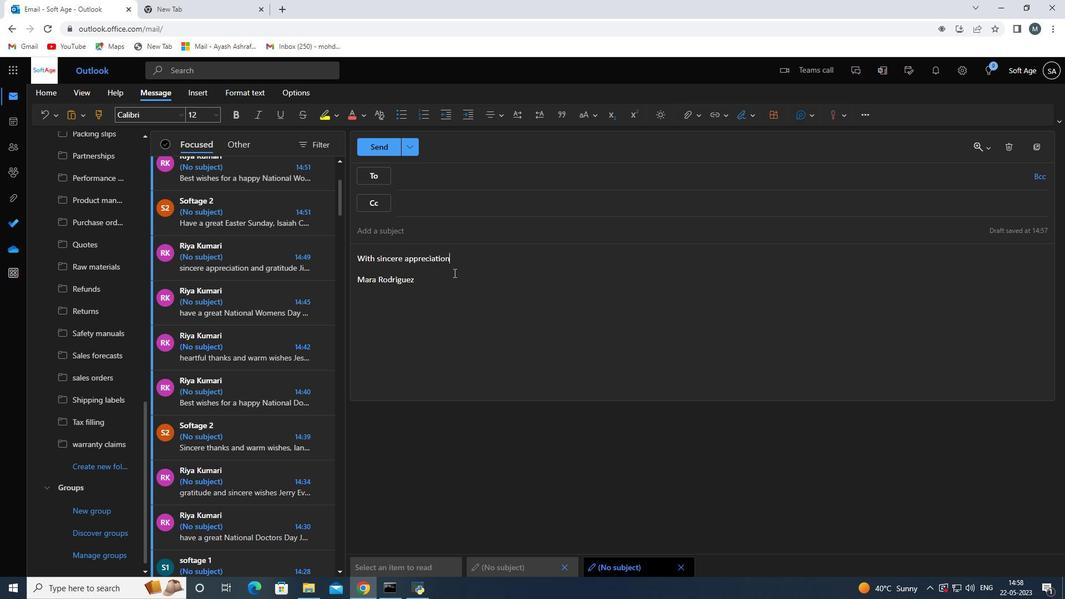 
Action: Key pressed <Key.space>and<Key.space>grati
Screenshot: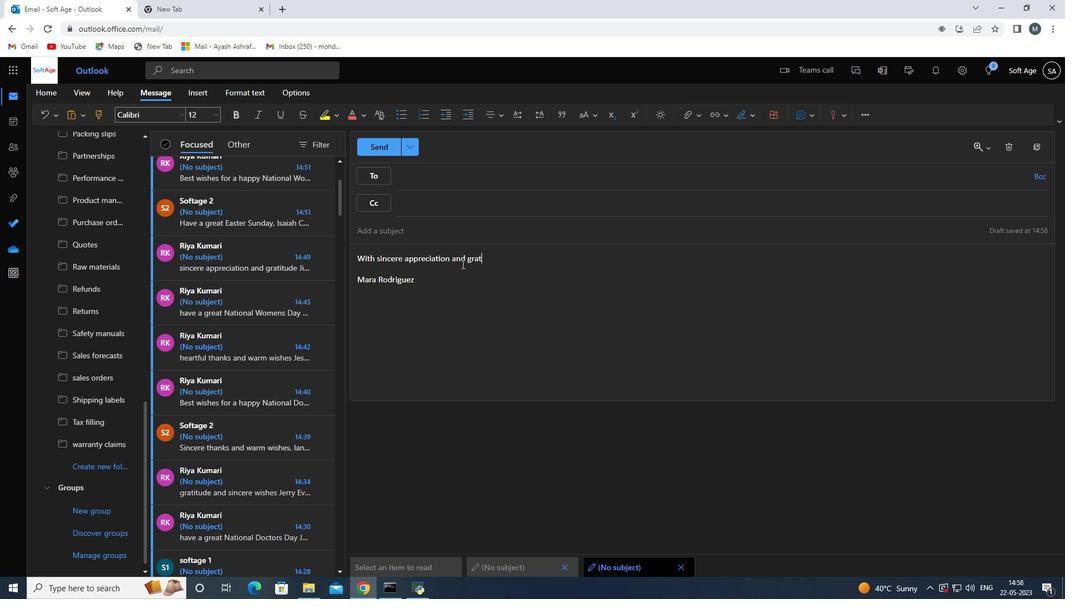 
Action: Mouse moved to (462, 264)
Screenshot: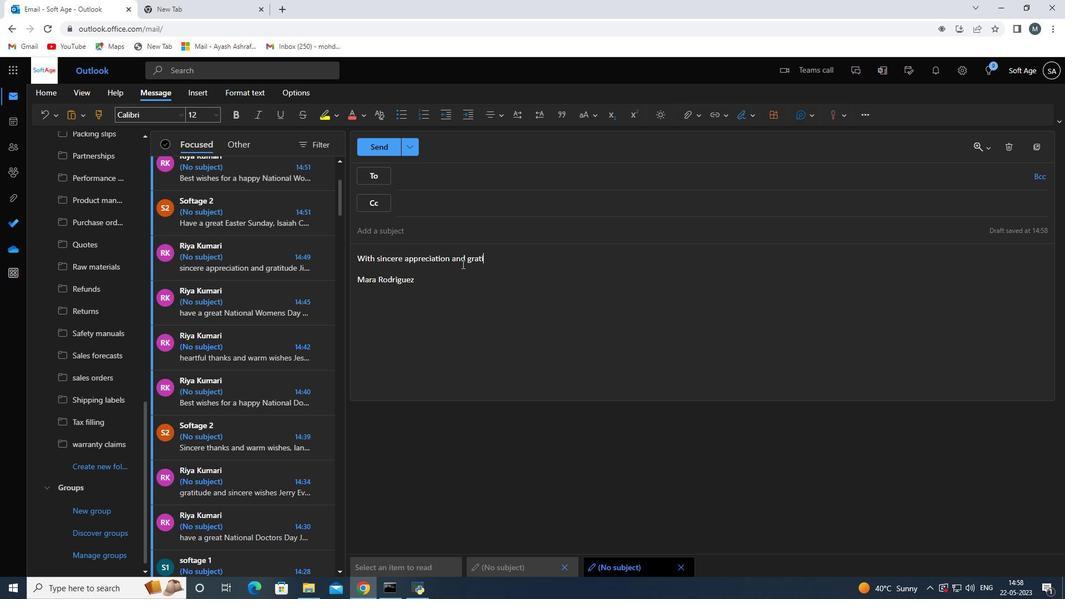 
Action: Key pressed tude
Screenshot: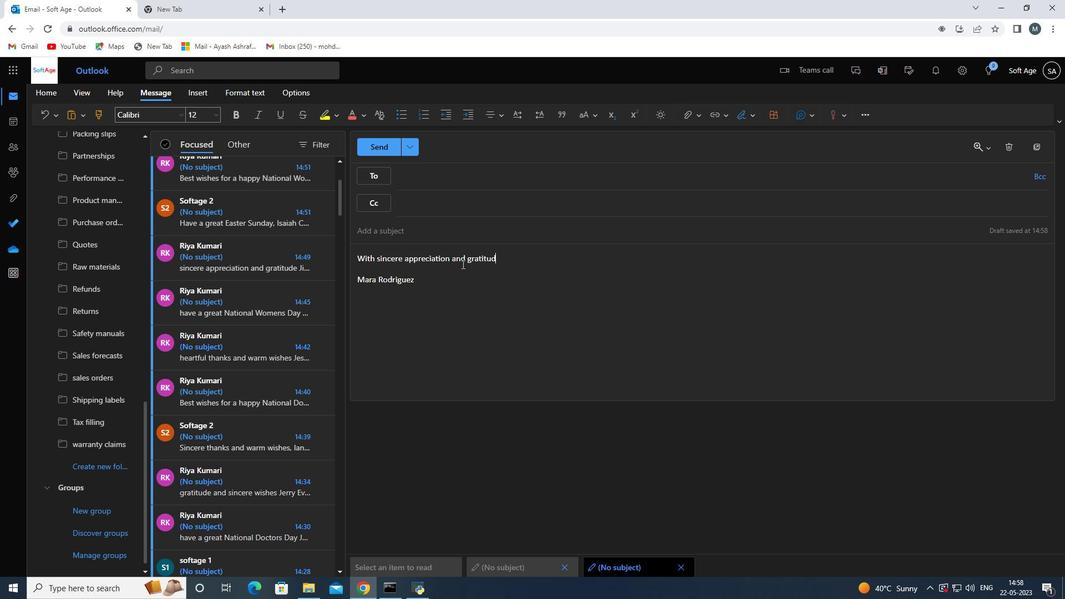 
Action: Mouse moved to (539, 268)
Screenshot: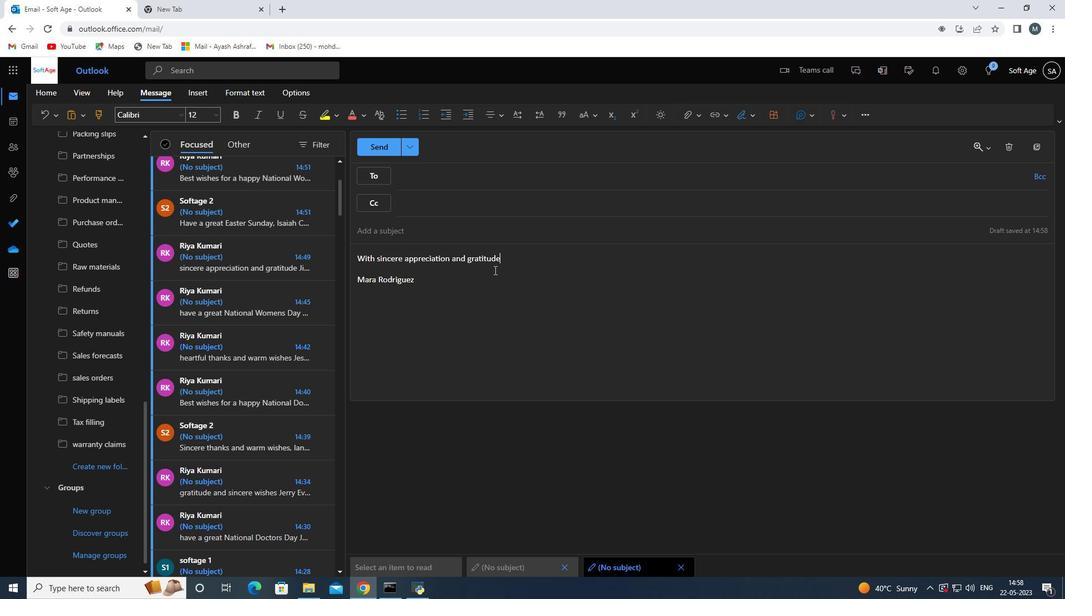 
Action: Key pressed <Key.space>
Screenshot: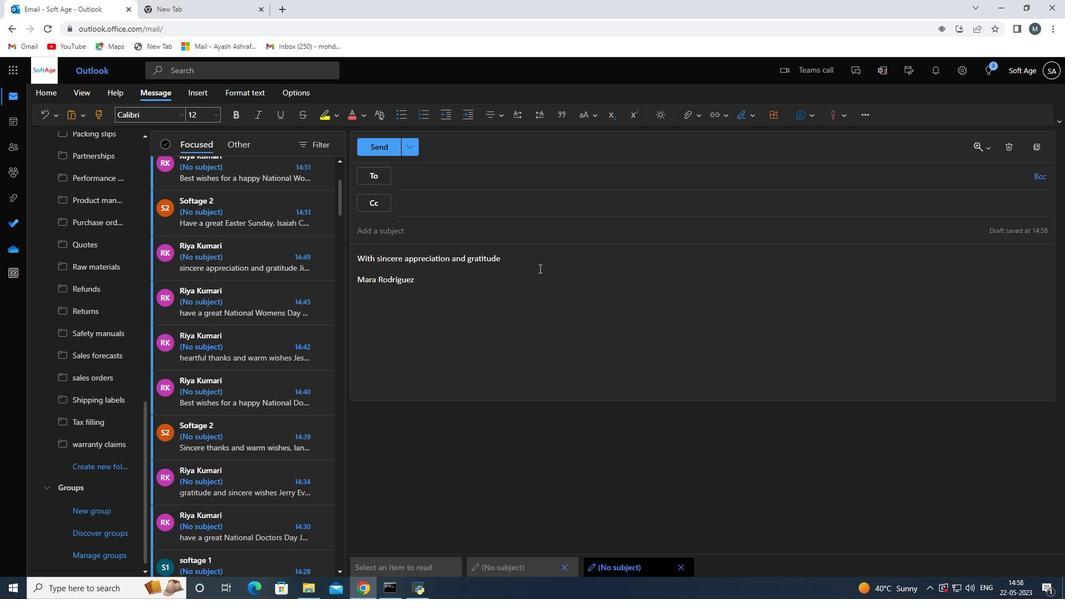 
Action: Mouse moved to (428, 177)
Screenshot: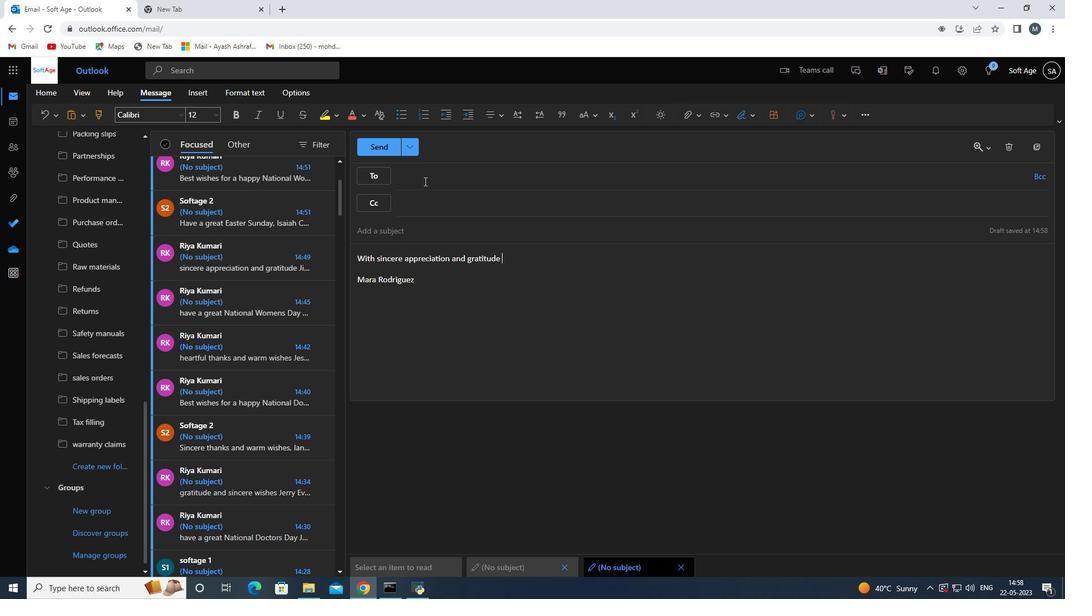
Action: Mouse pressed left at (428, 177)
Screenshot: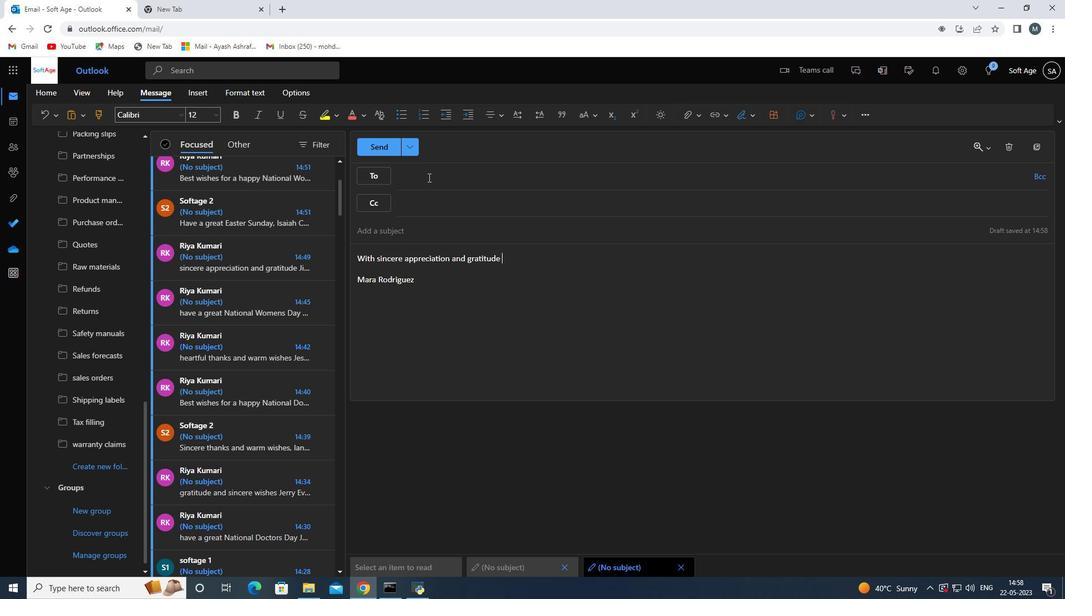 
Action: Key pressed softage.3<Key.shift>@softage.
Screenshot: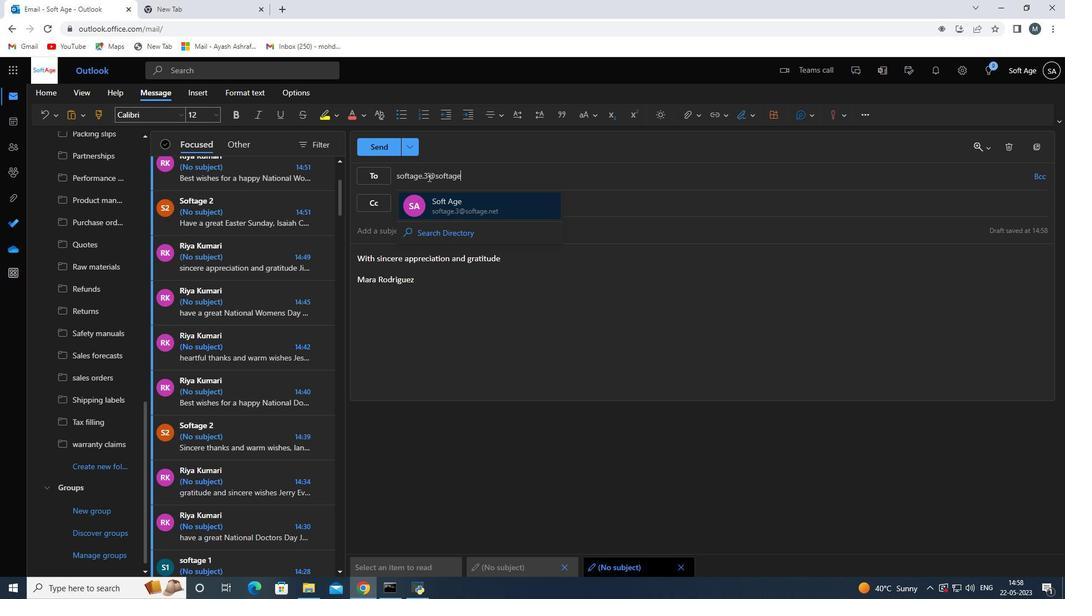 
Action: Mouse moved to (446, 200)
Screenshot: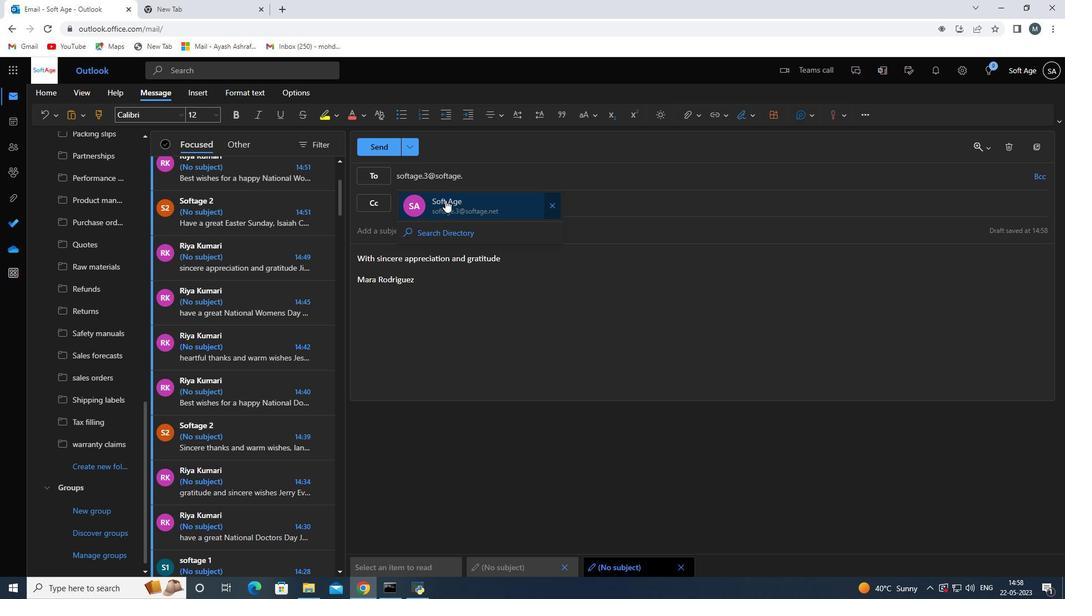 
Action: Mouse pressed left at (446, 200)
Screenshot: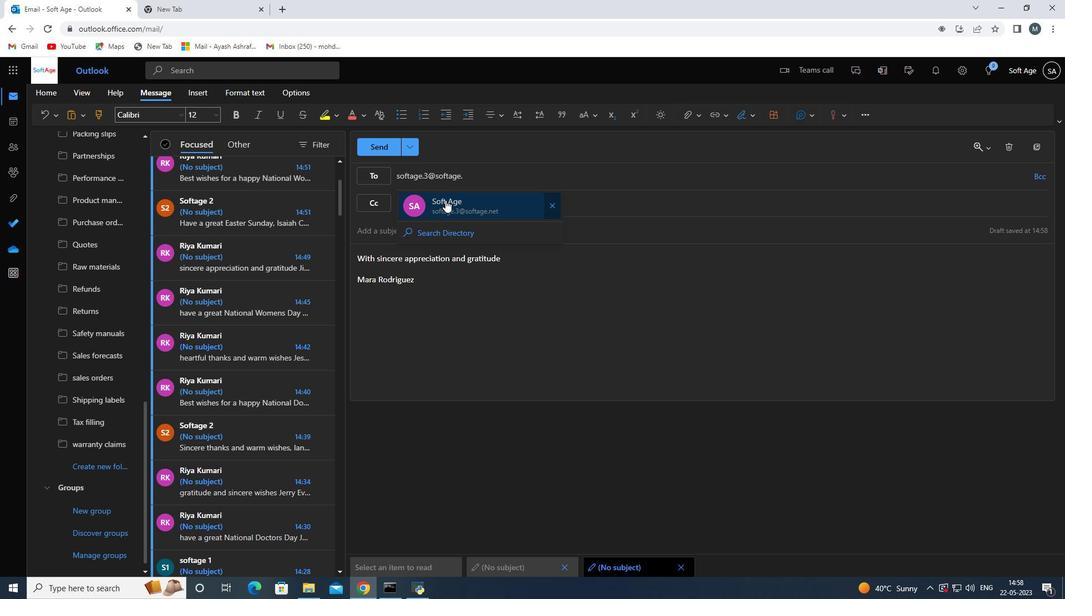 
Action: Mouse moved to (94, 465)
Screenshot: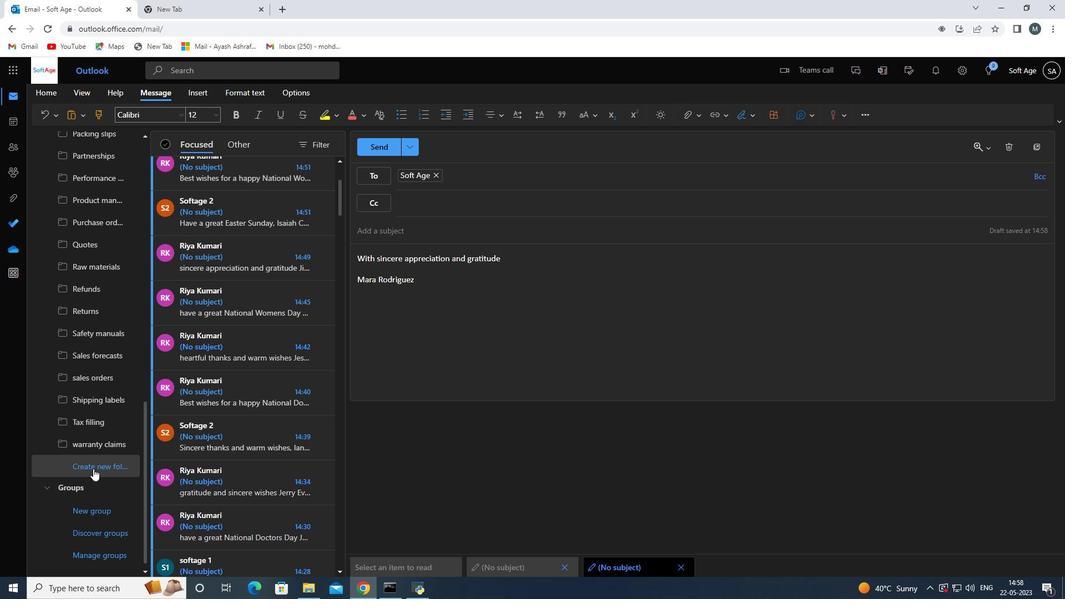 
Action: Mouse pressed left at (94, 465)
Screenshot: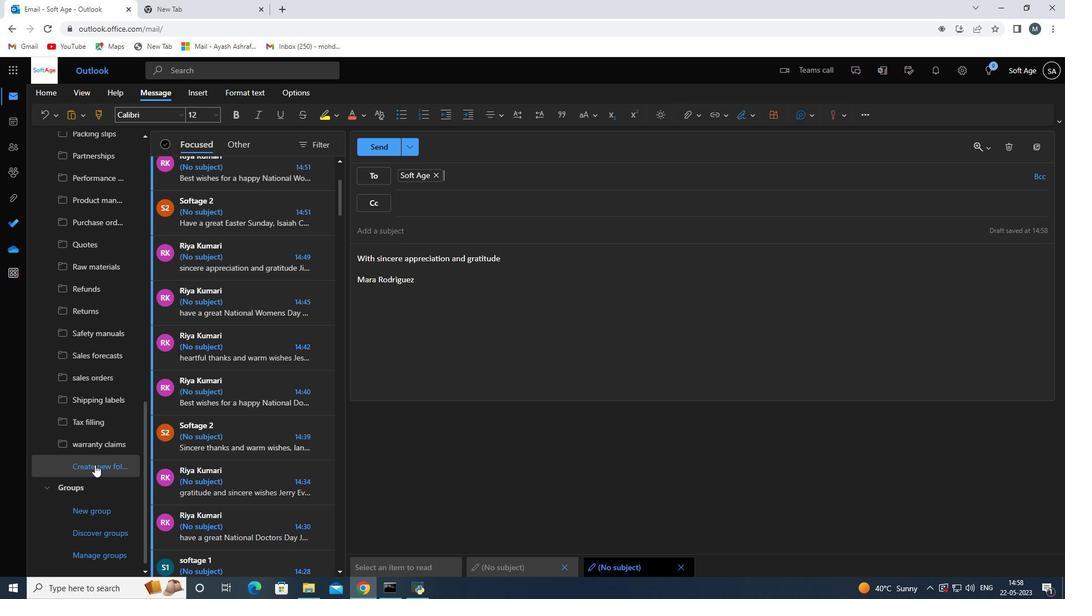 
Action: Mouse moved to (95, 465)
Screenshot: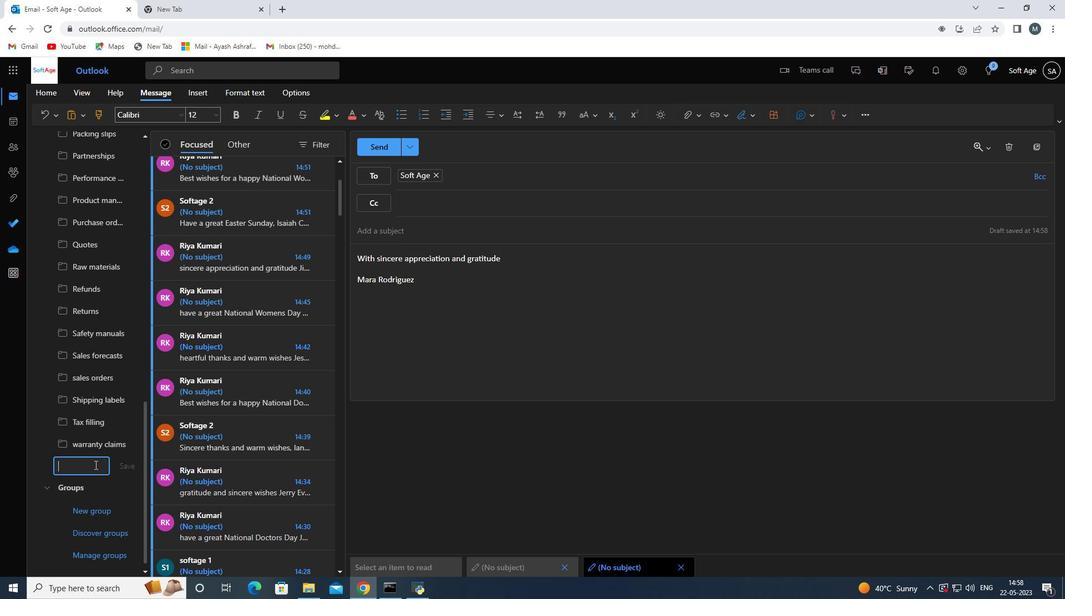 
Action: Mouse pressed left at (95, 465)
Screenshot: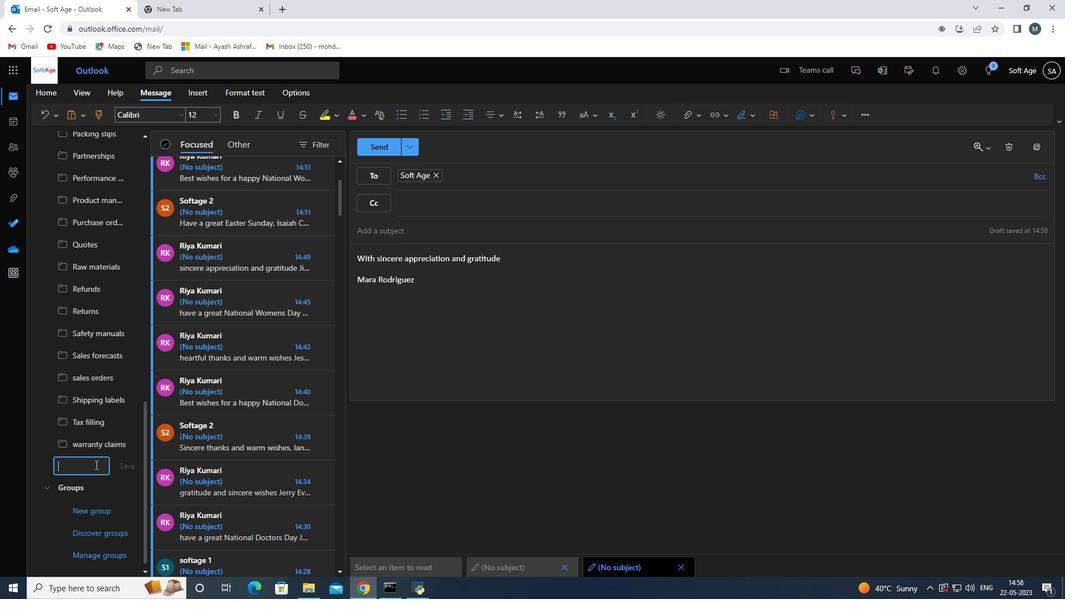 
Action: Key pressed <Key.shift><Key.shift><Key.shift>Non-dis
Screenshot: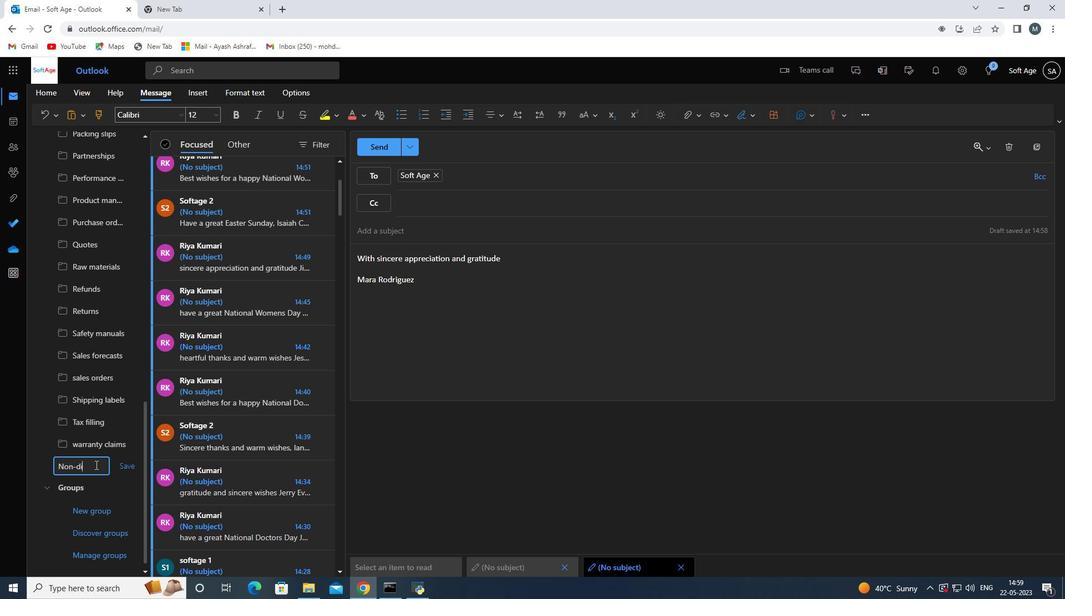 
Action: Mouse moved to (96, 464)
Screenshot: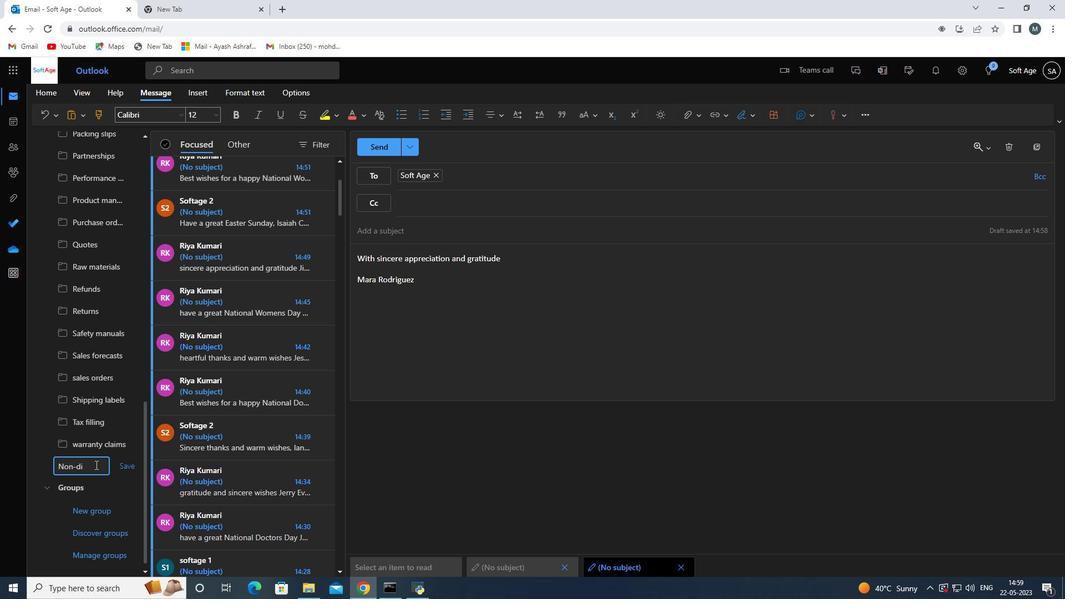 
Action: Key pressed clsure
Screenshot: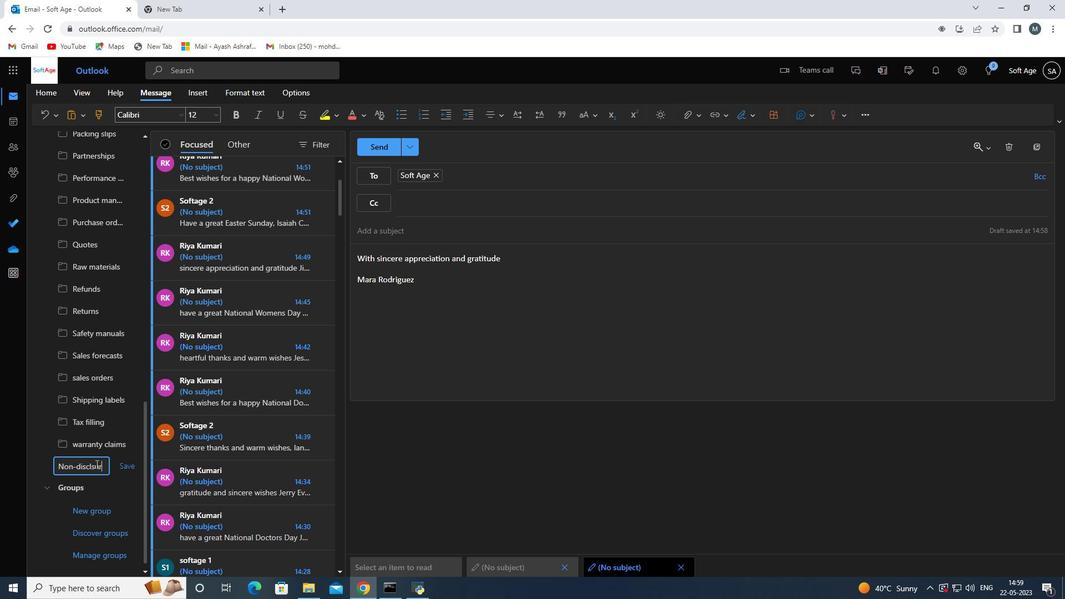 
Action: Mouse moved to (89, 468)
Screenshot: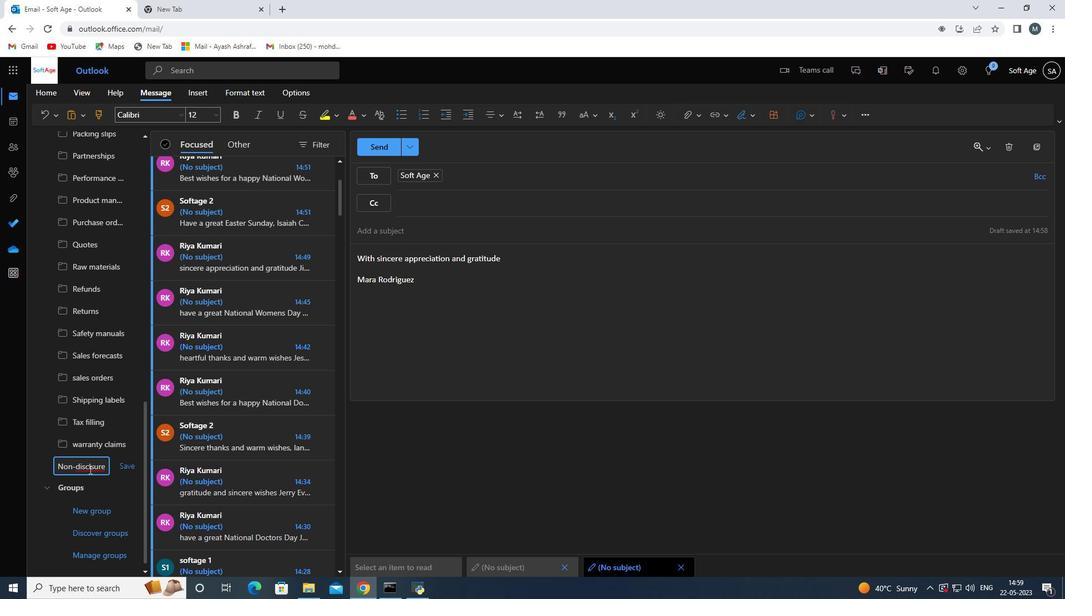 
Action: Mouse pressed left at (89, 468)
Screenshot: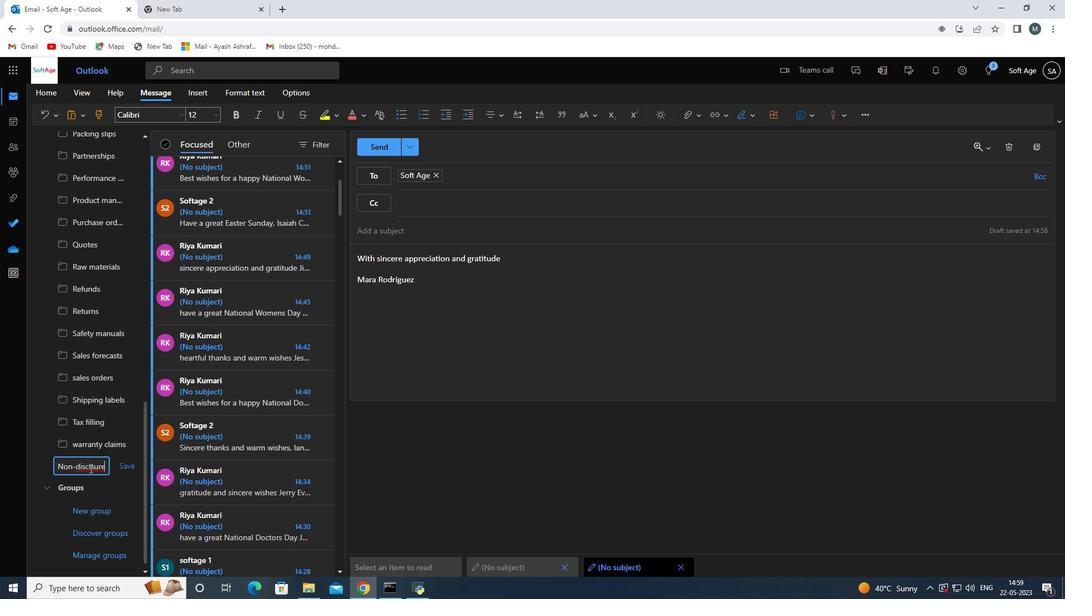 
Action: Mouse moved to (94, 475)
Screenshot: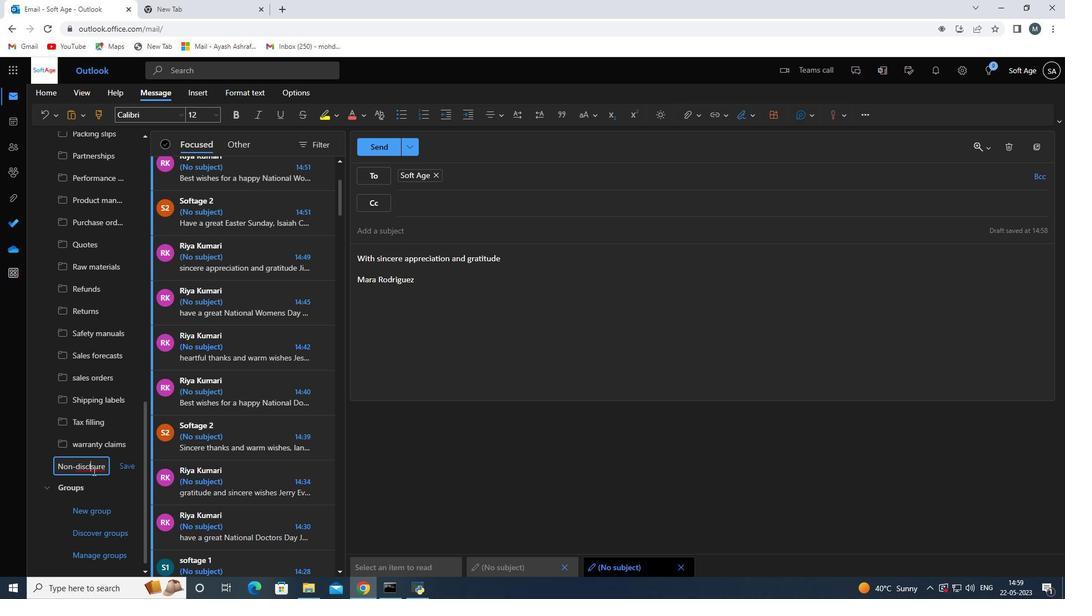 
Action: Key pressed o
Screenshot: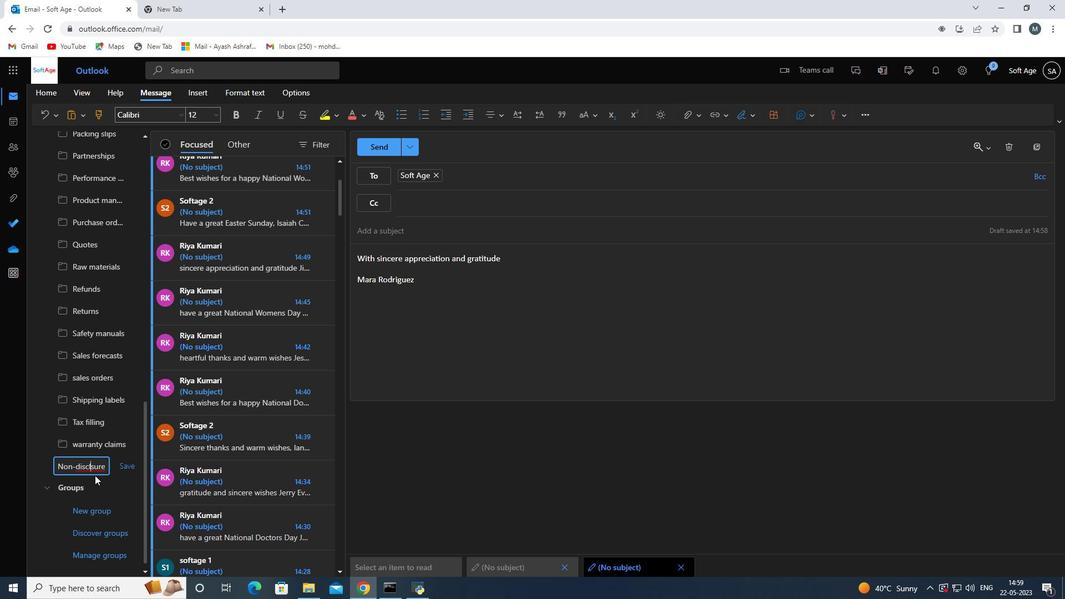 
Action: Mouse moved to (106, 468)
Screenshot: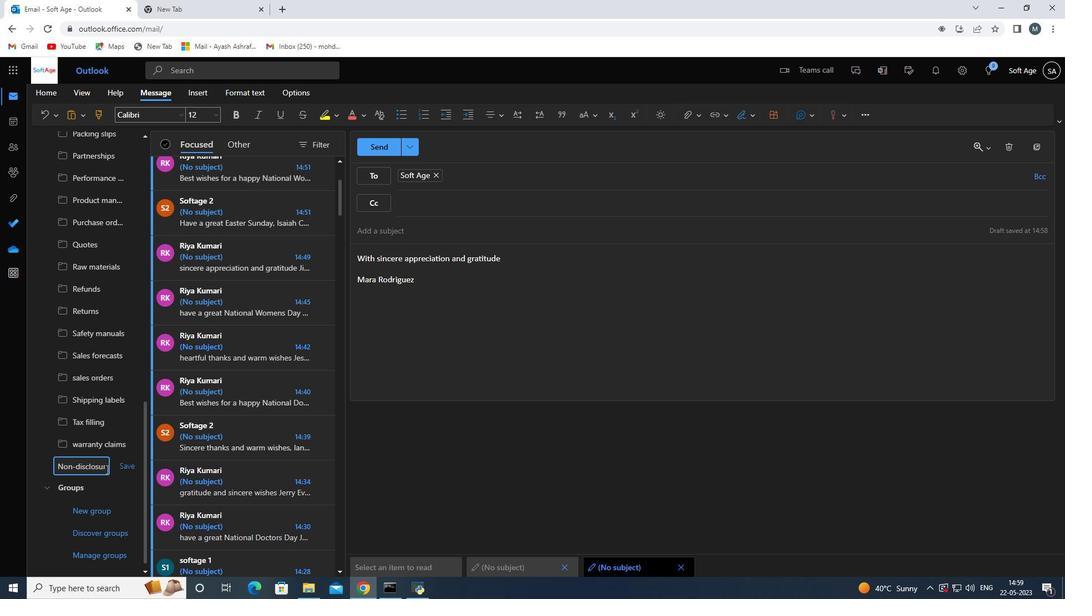 
Action: Mouse pressed left at (106, 468)
Screenshot: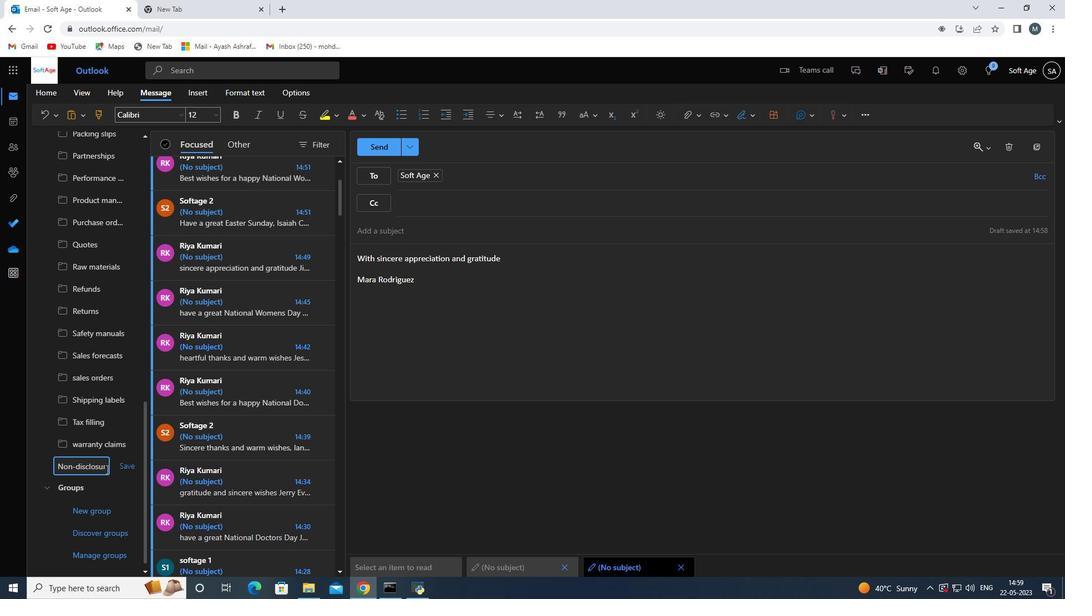 
Action: Mouse moved to (106, 468)
Screenshot: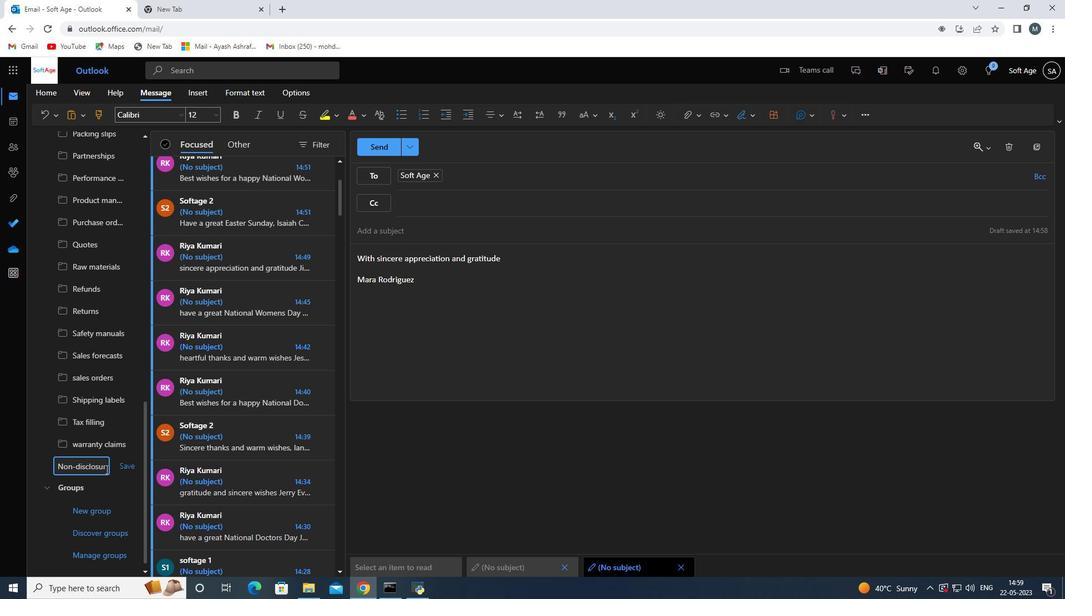 
Action: Mouse pressed left at (106, 468)
Screenshot: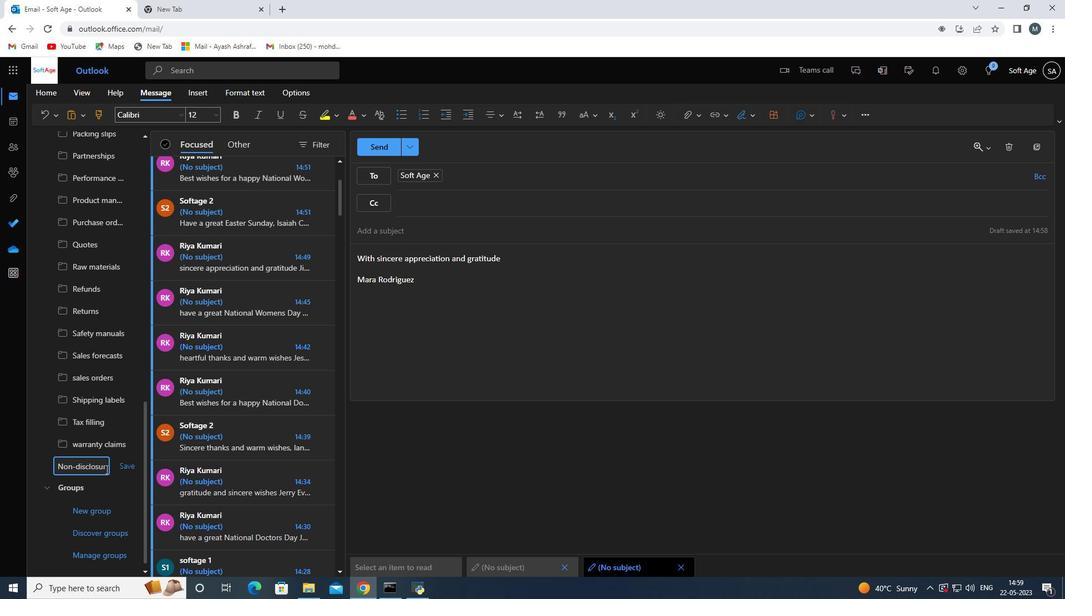 
Action: Mouse moved to (122, 465)
Screenshot: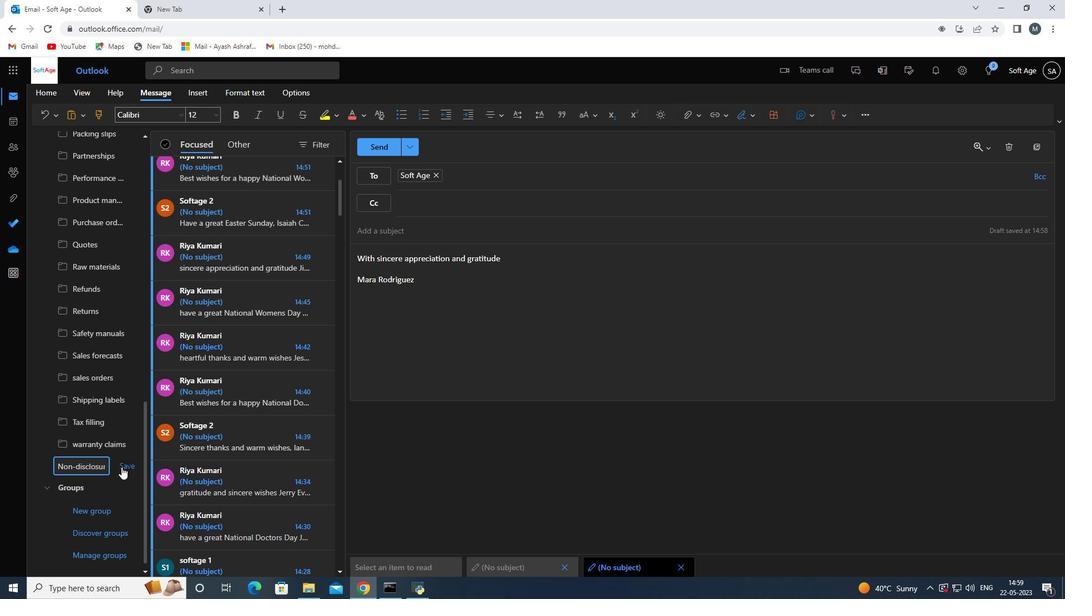 
Action: Mouse pressed left at (122, 465)
Screenshot: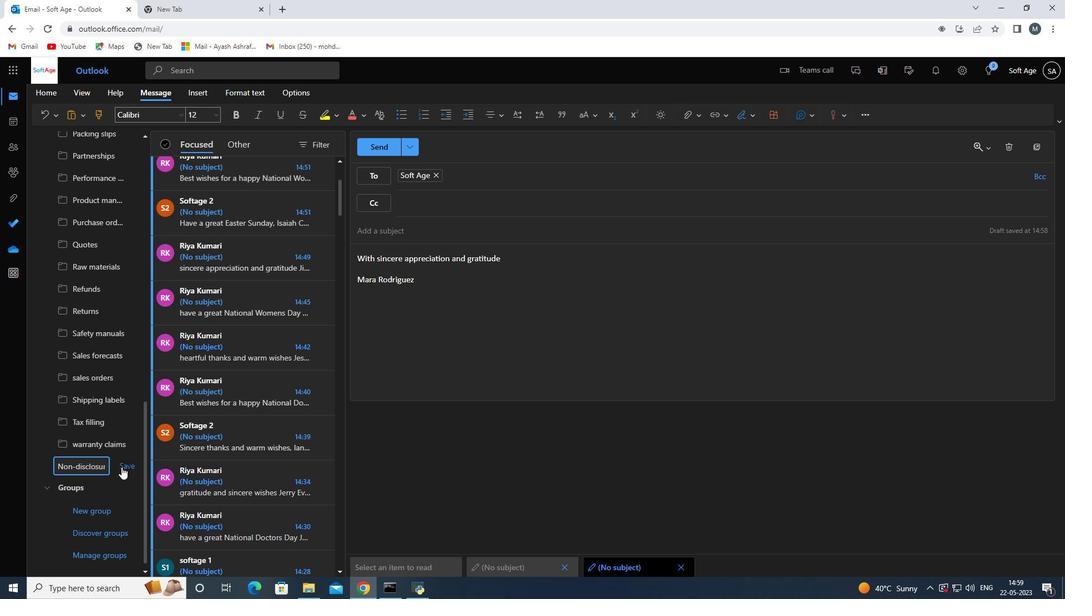 
Action: Mouse moved to (381, 147)
Screenshot: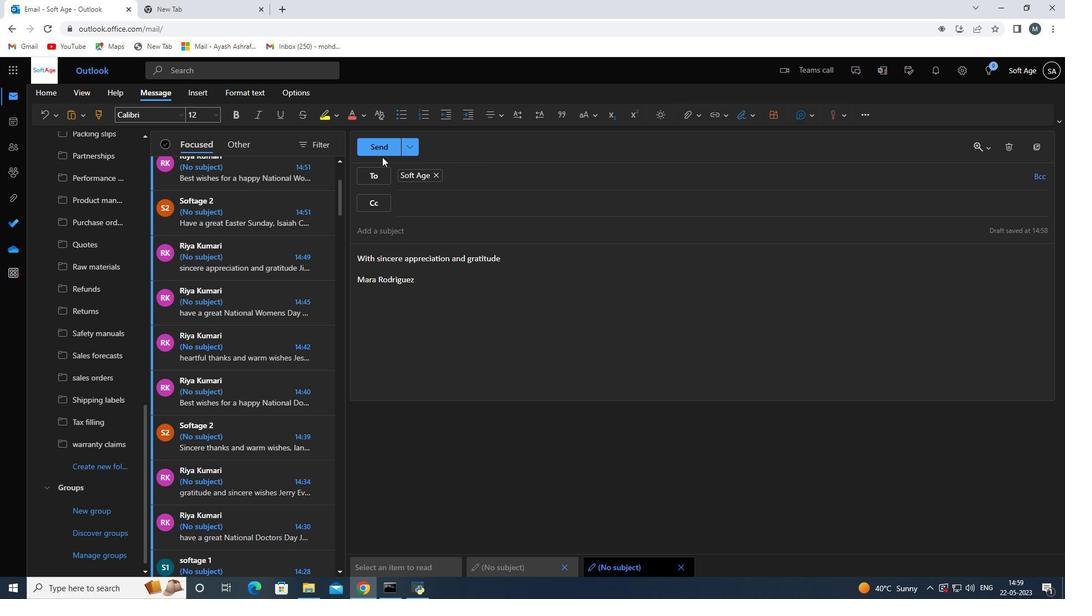 
Action: Mouse pressed left at (381, 147)
Screenshot: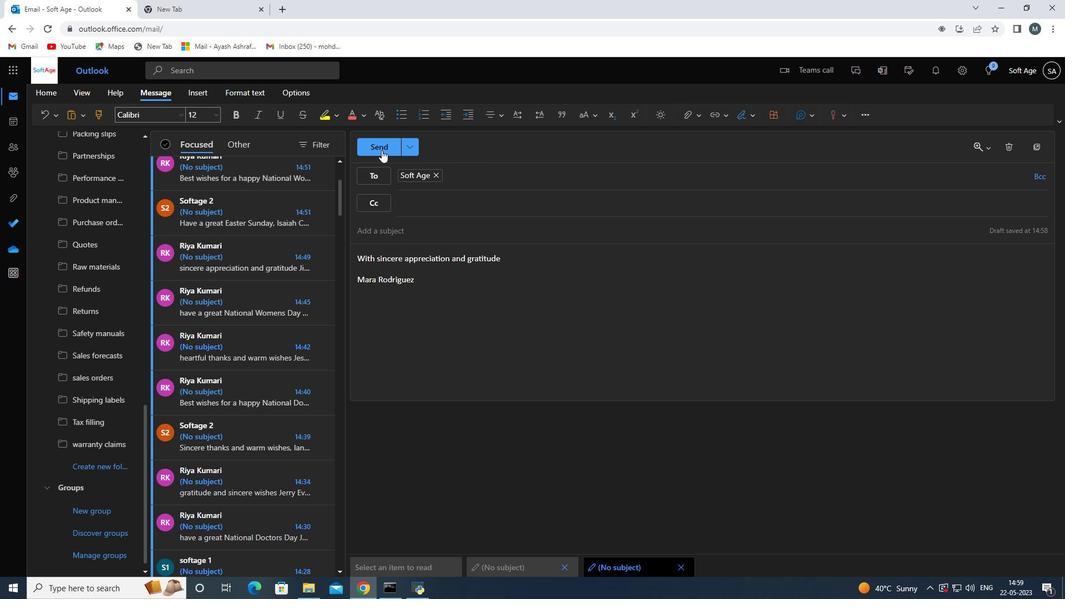 
Action: Mouse moved to (531, 343)
Screenshot: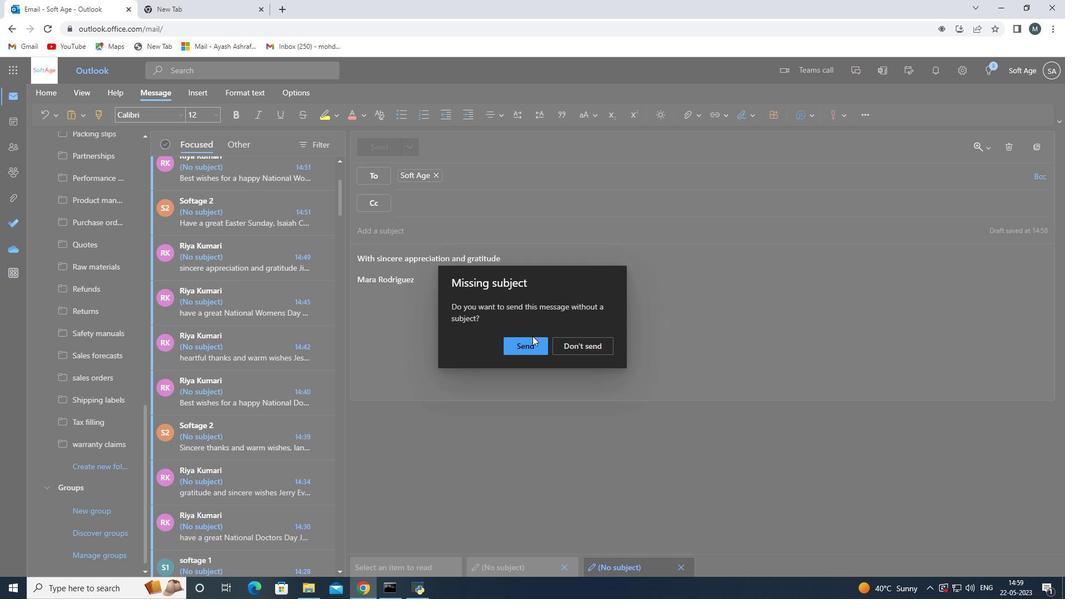 
Action: Mouse pressed left at (531, 343)
Screenshot: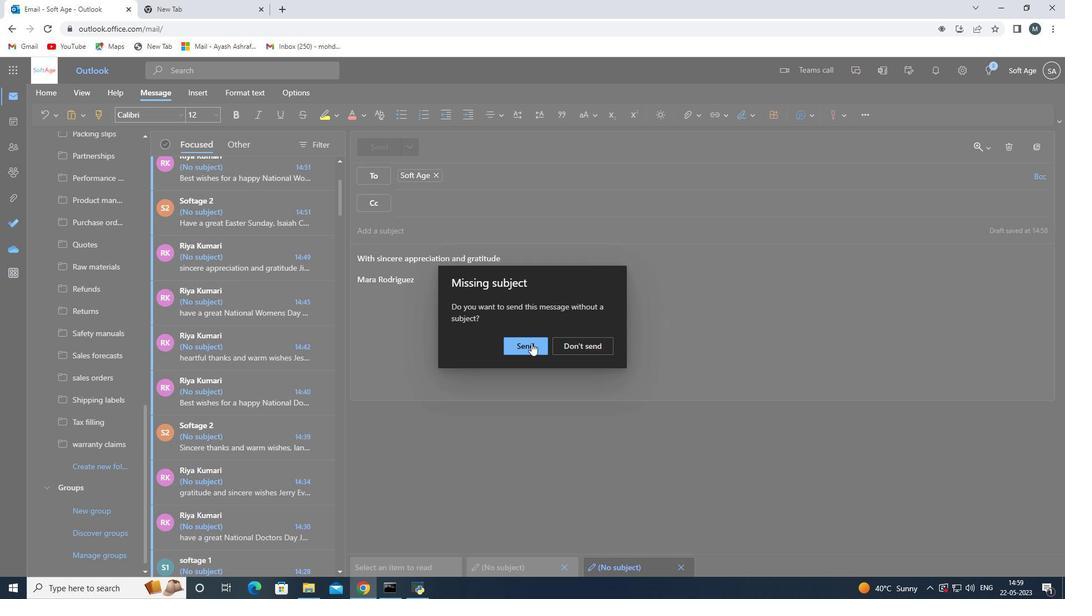 
Action: Mouse moved to (531, 343)
Screenshot: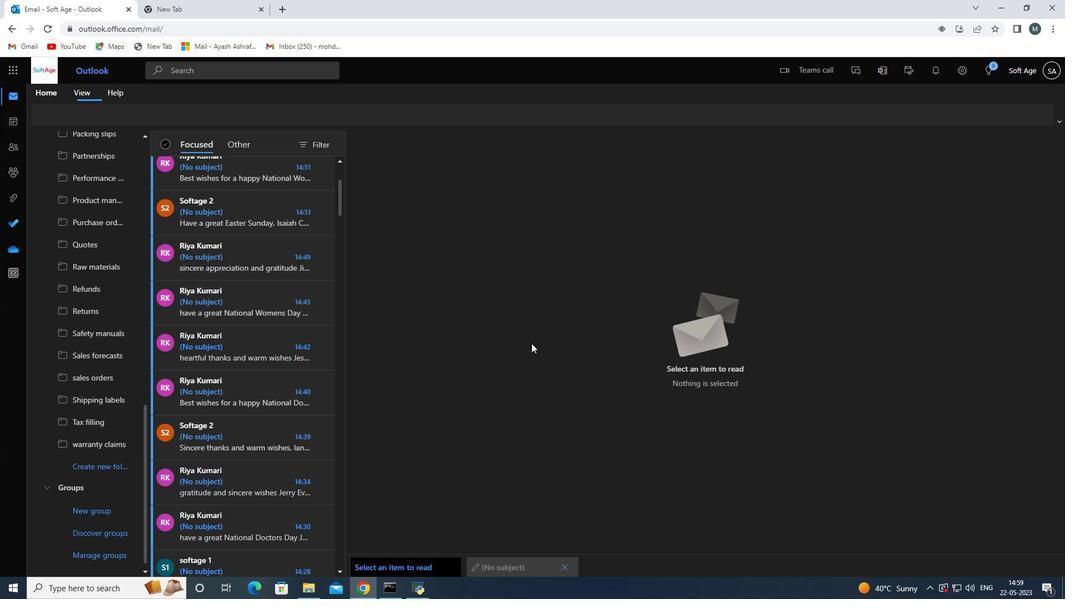 
